 Task: Assign Person0000000112 as Assignee of Child Issue ChildIssue0000000559 of Issue Issue0000000280 in Backlog  in Scrum Project Project0000000056 in Jira. Assign Person0000000112 as Assignee of Child Issue ChildIssue0000000560 of Issue Issue0000000280 in Backlog  in Scrum Project Project0000000056 in Jira. Assign Issue Issue0000000271 to Sprint Sprint0000000163 in Scrum Project Project0000000055 in Jira. Assign Issue Issue0000000272 to Sprint Sprint0000000163 in Scrum Project Project0000000055 in Jira. Assign Issue Issue0000000273 to Sprint Sprint0000000164 in Scrum Project Project0000000055 in Jira
Action: Mouse moved to (70, 235)
Screenshot: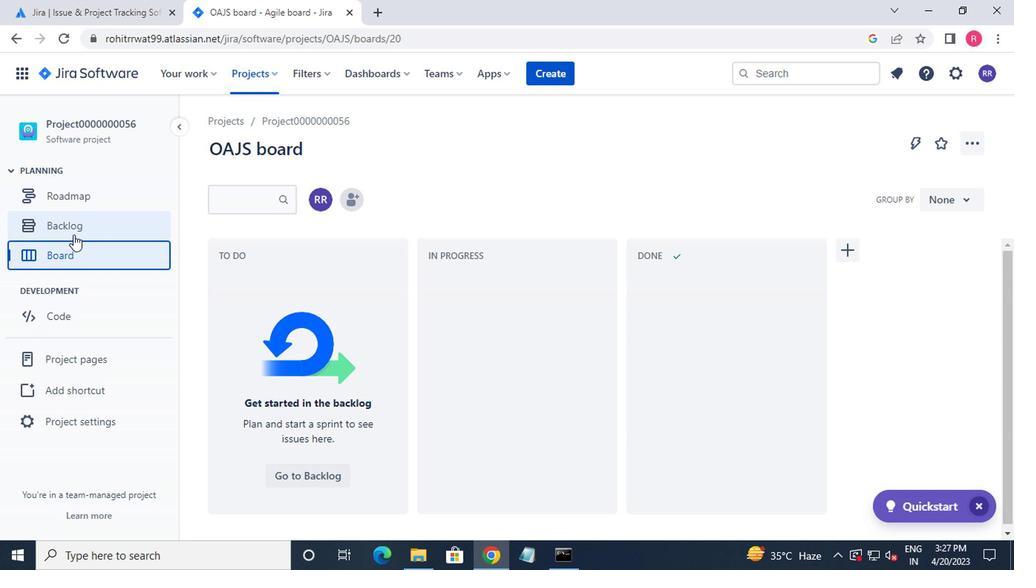 
Action: Mouse pressed left at (70, 235)
Screenshot: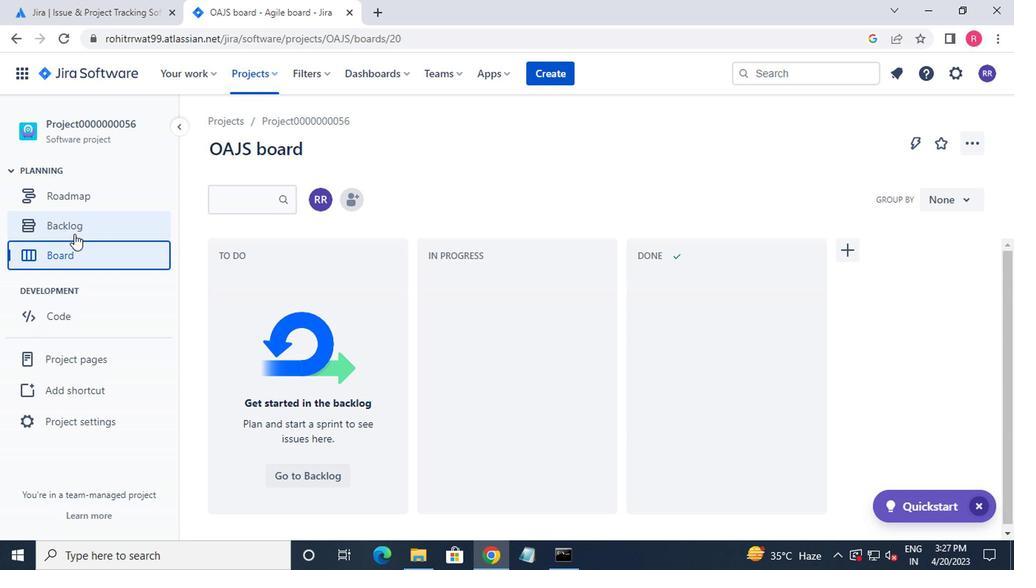 
Action: Mouse moved to (363, 315)
Screenshot: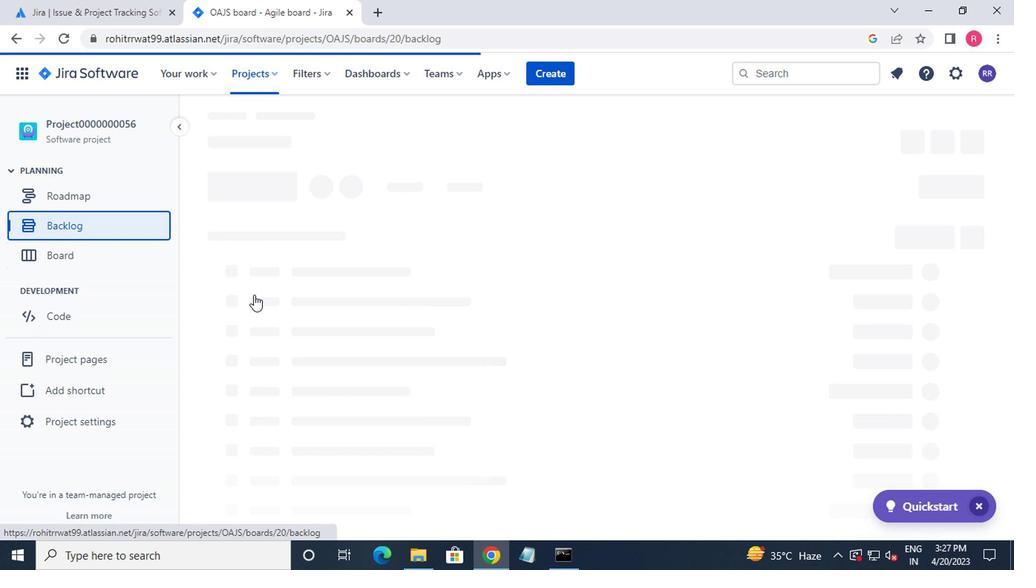 
Action: Mouse scrolled (363, 314) with delta (0, 0)
Screenshot: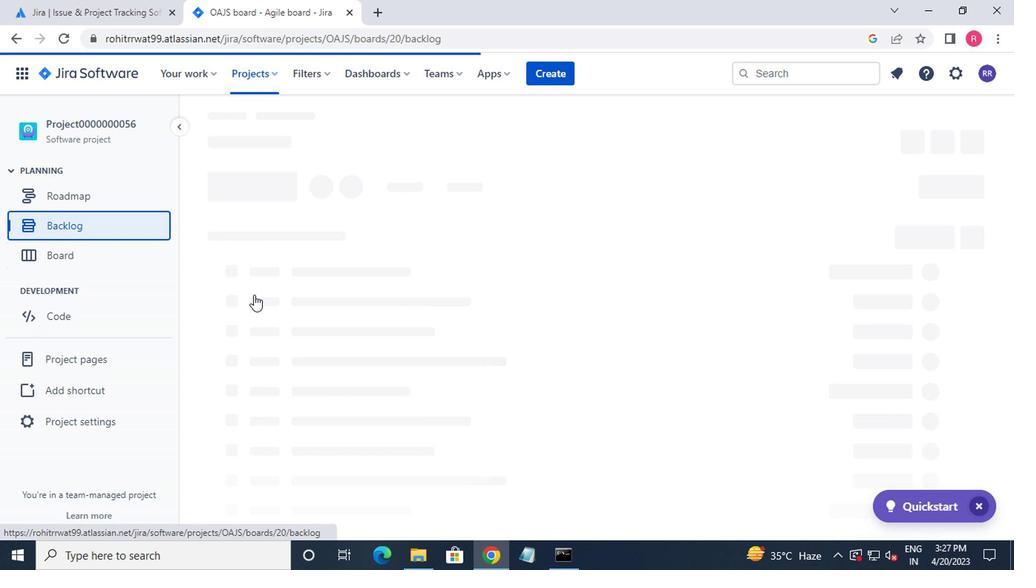 
Action: Mouse moved to (392, 316)
Screenshot: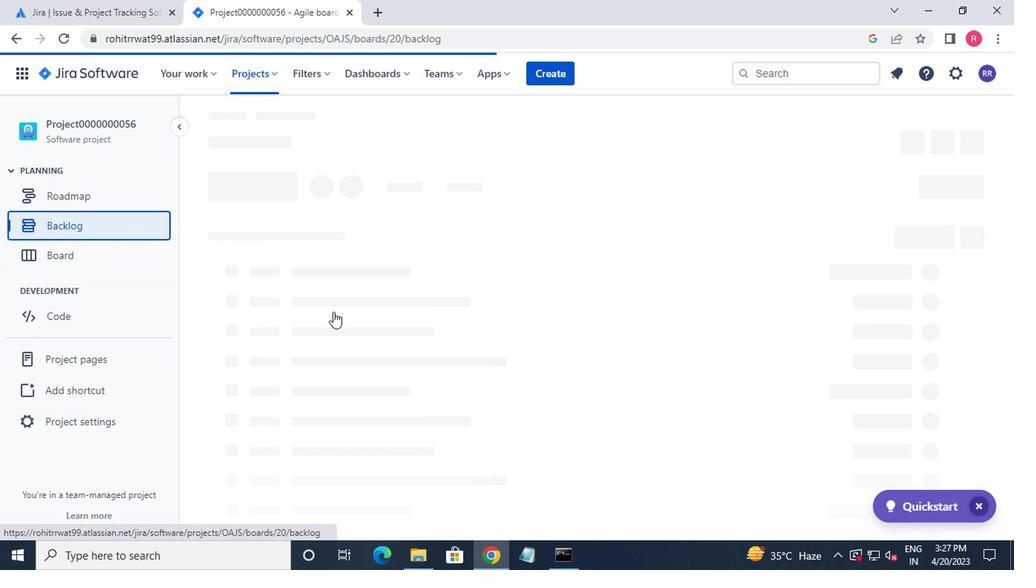
Action: Mouse scrolled (392, 315) with delta (0, -1)
Screenshot: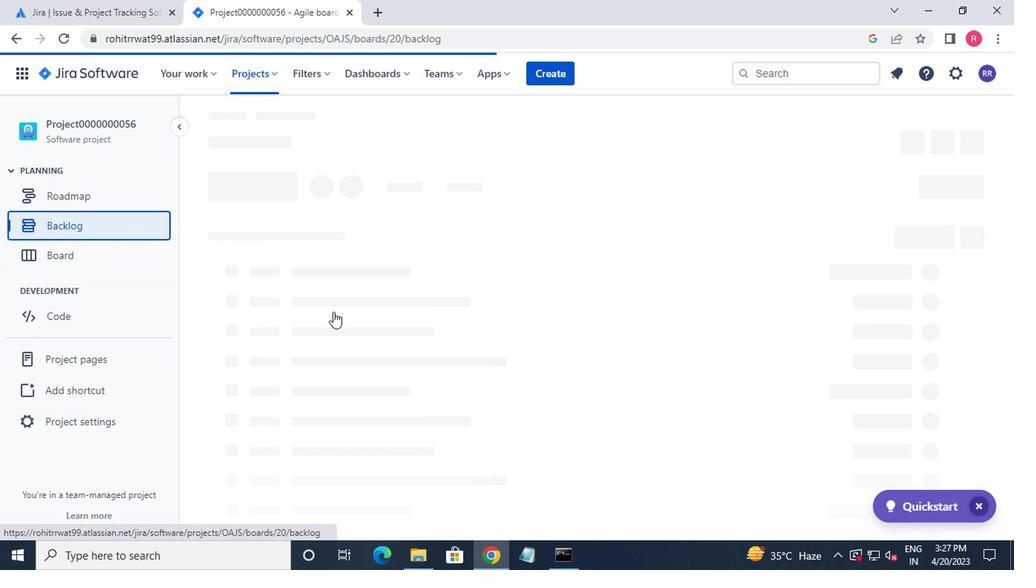 
Action: Mouse moved to (403, 304)
Screenshot: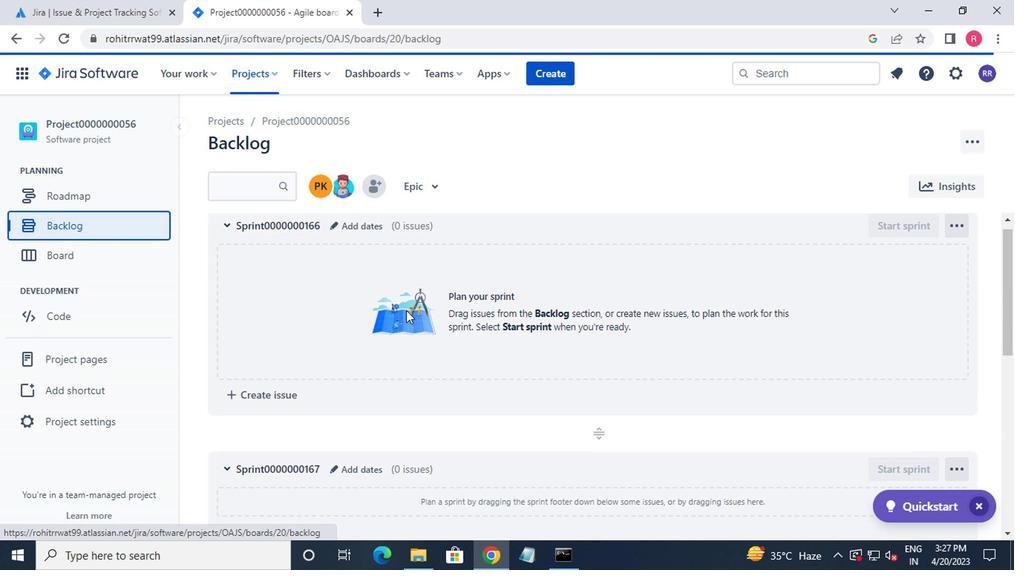 
Action: Mouse scrolled (403, 303) with delta (0, 0)
Screenshot: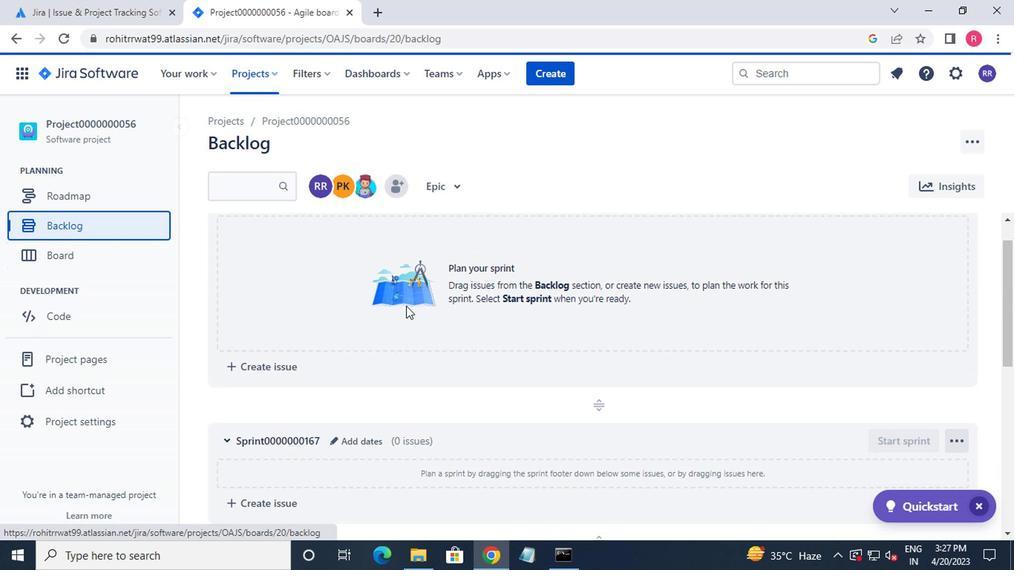 
Action: Mouse moved to (404, 303)
Screenshot: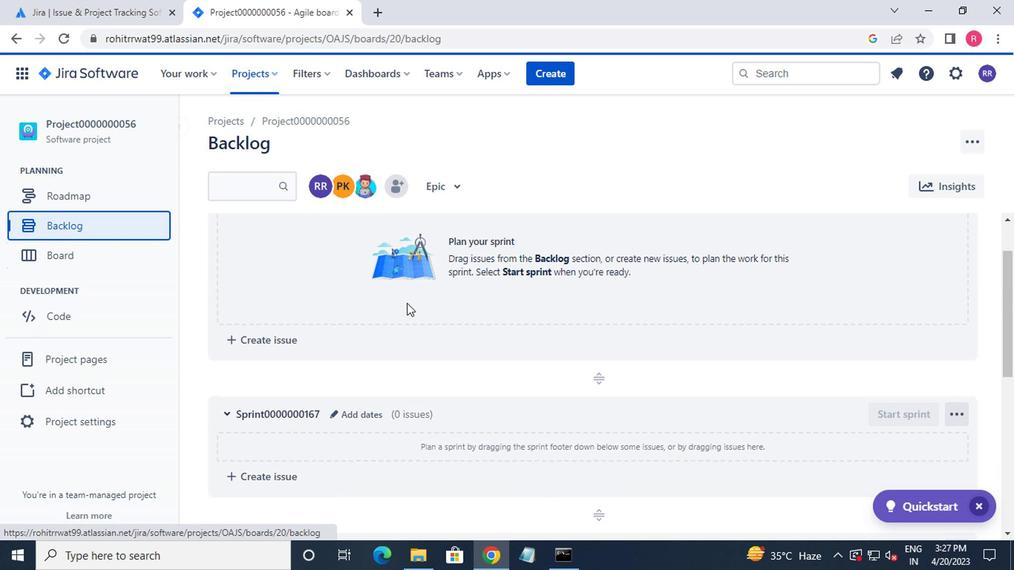 
Action: Mouse scrolled (404, 303) with delta (0, 0)
Screenshot: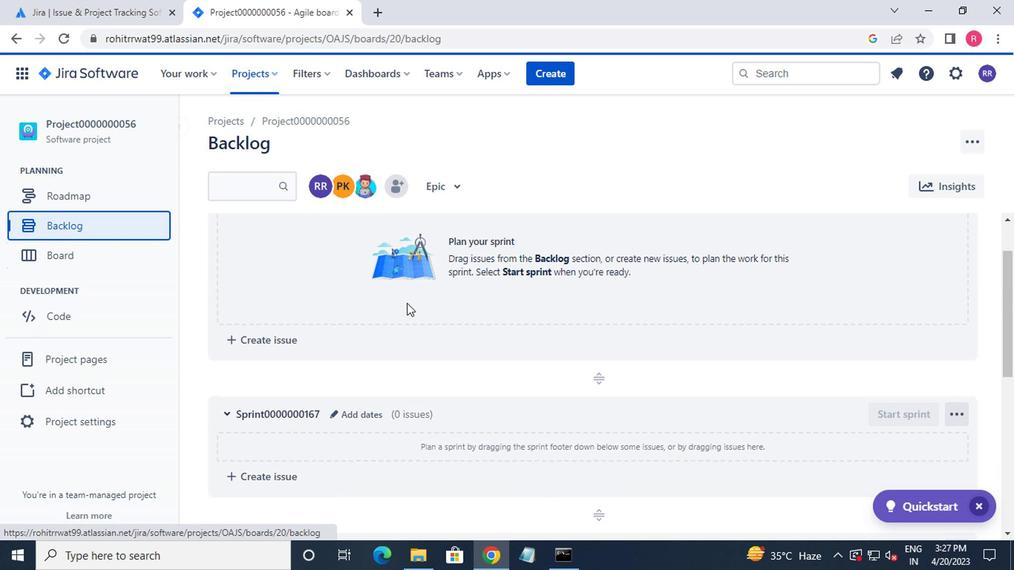 
Action: Mouse moved to (405, 303)
Screenshot: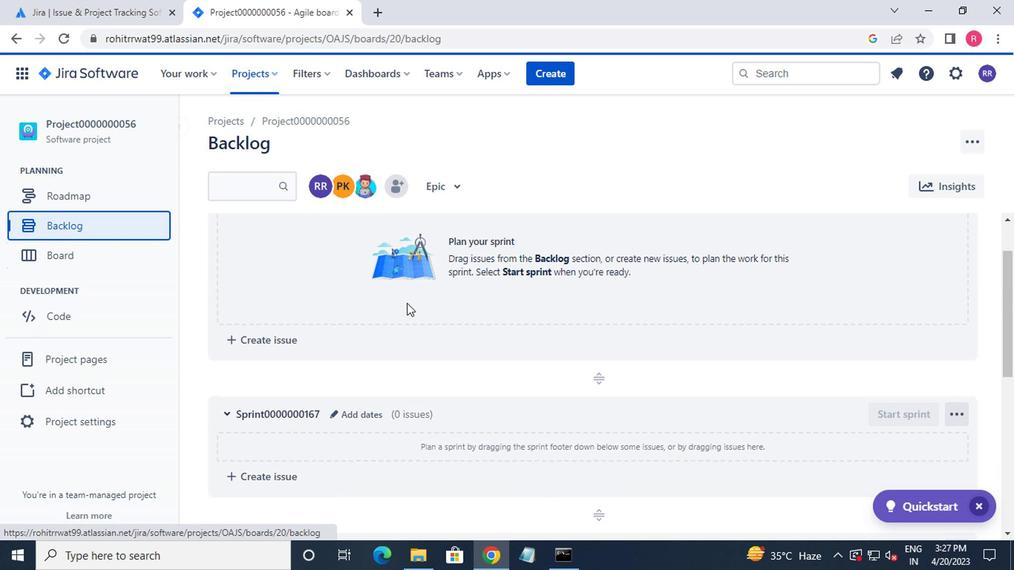 
Action: Mouse scrolled (405, 303) with delta (0, 0)
Screenshot: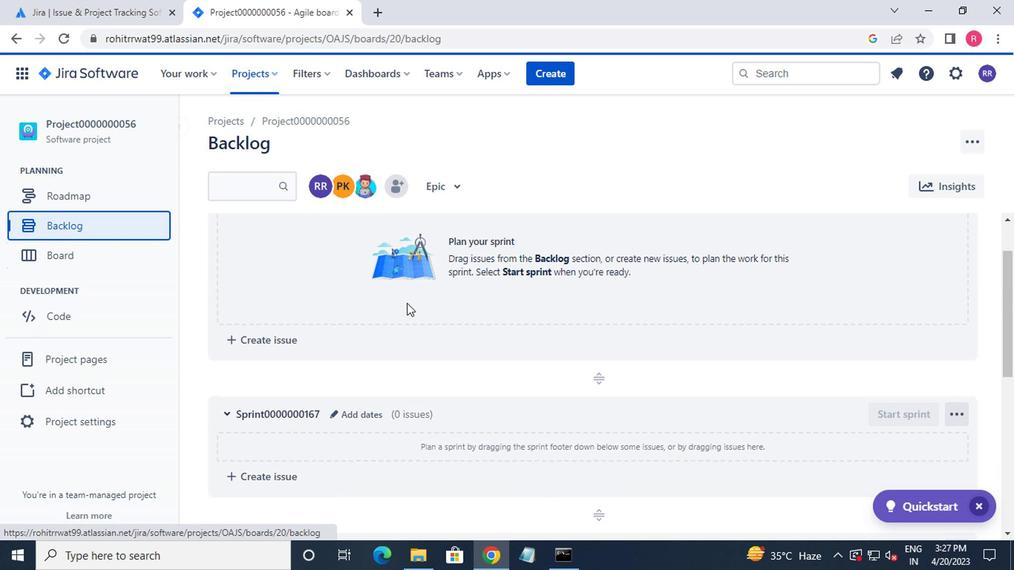 
Action: Mouse moved to (405, 303)
Screenshot: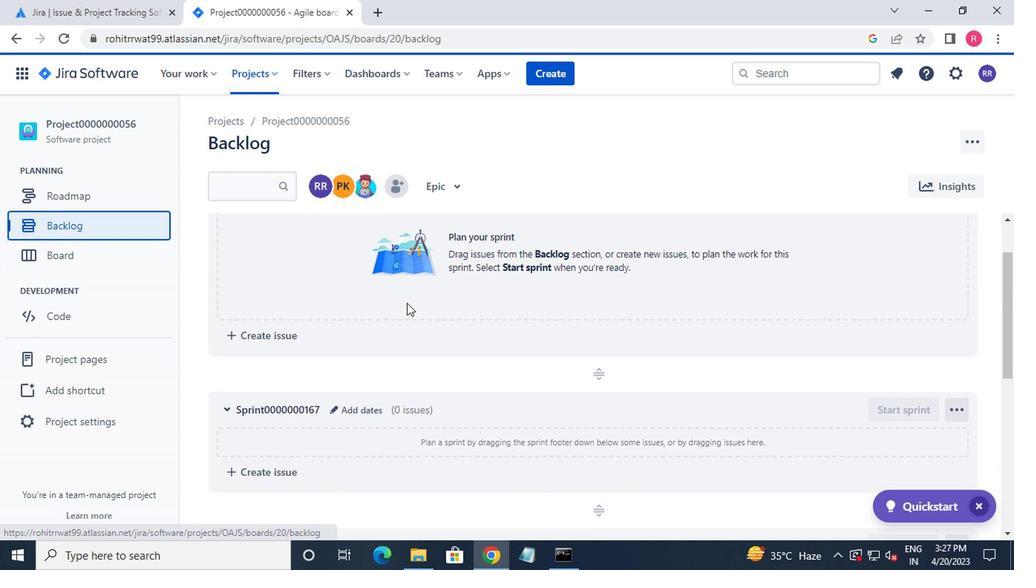 
Action: Mouse scrolled (405, 303) with delta (0, 0)
Screenshot: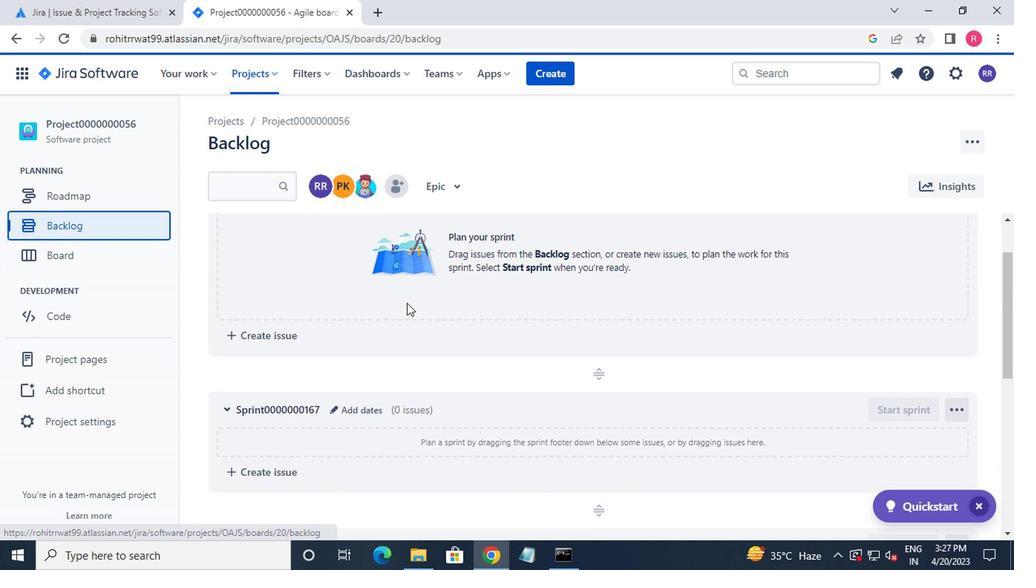 
Action: Mouse moved to (406, 304)
Screenshot: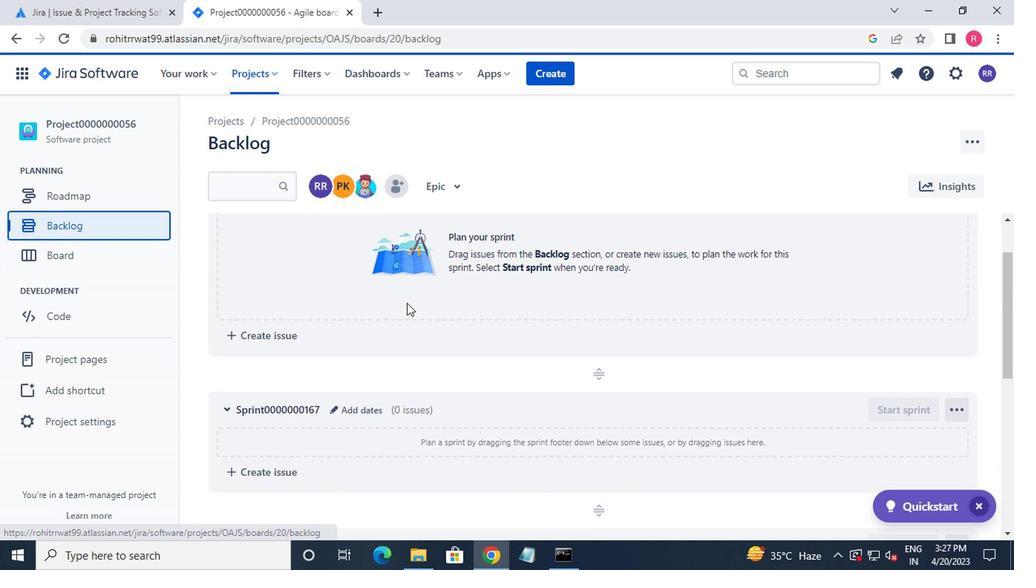 
Action: Mouse scrolled (406, 303) with delta (0, 0)
Screenshot: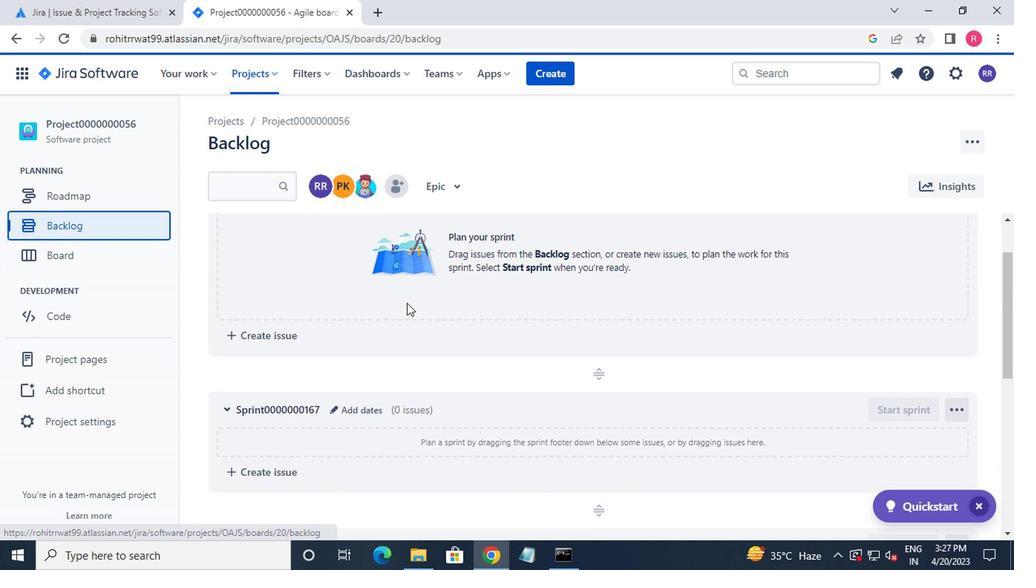 
Action: Mouse moved to (456, 454)
Screenshot: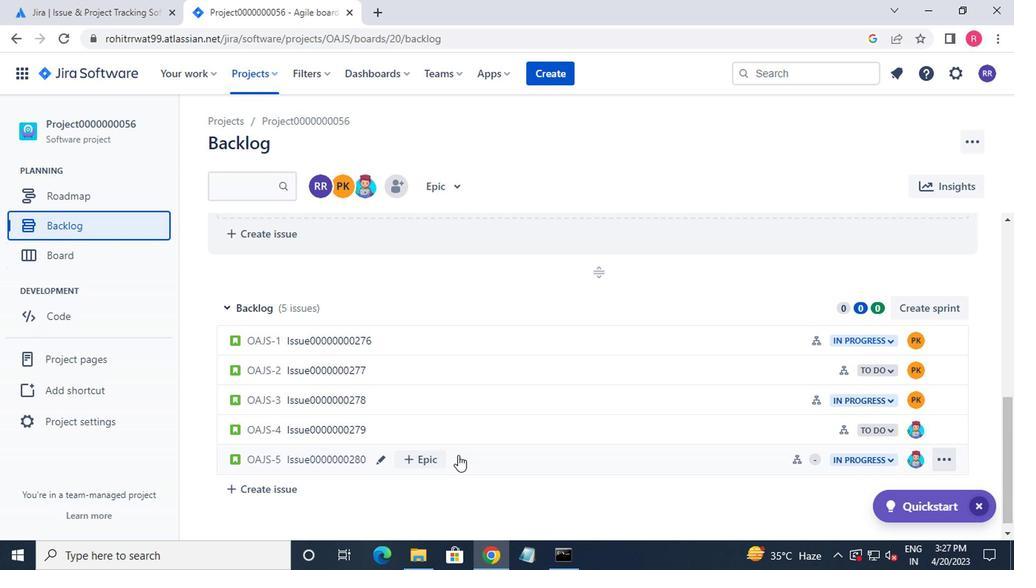 
Action: Mouse pressed left at (456, 454)
Screenshot: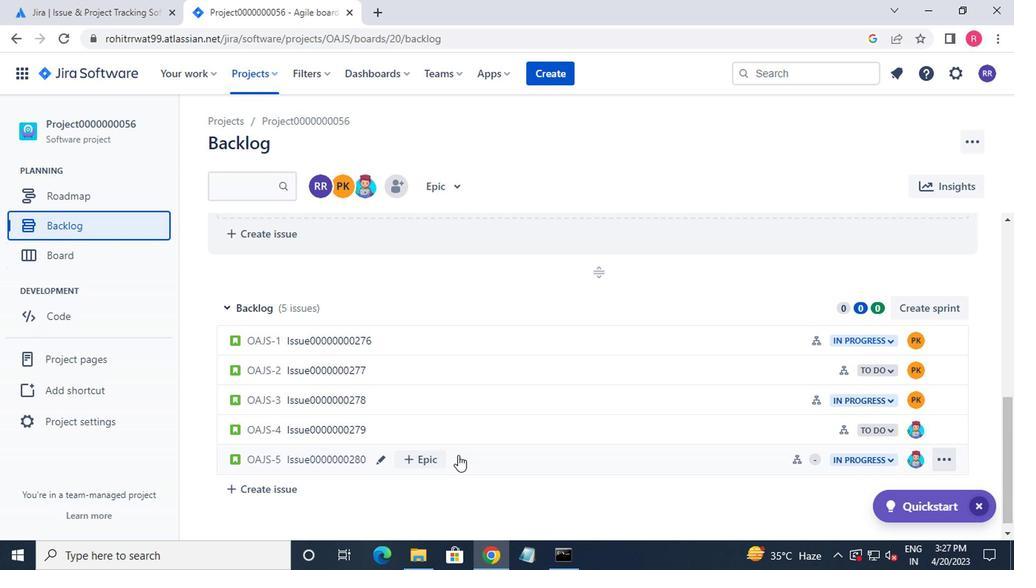 
Action: Mouse moved to (753, 294)
Screenshot: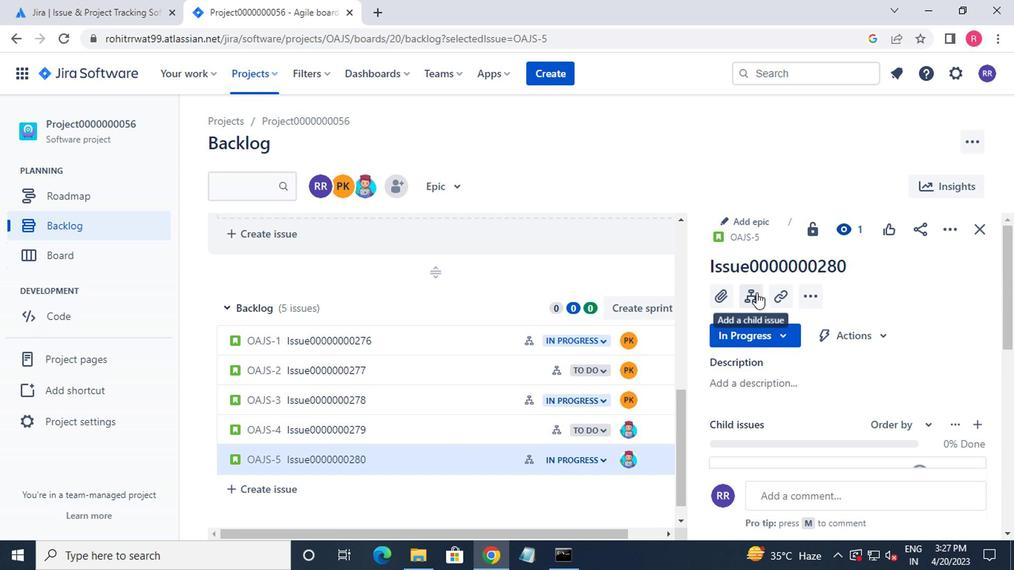 
Action: Mouse pressed left at (753, 294)
Screenshot: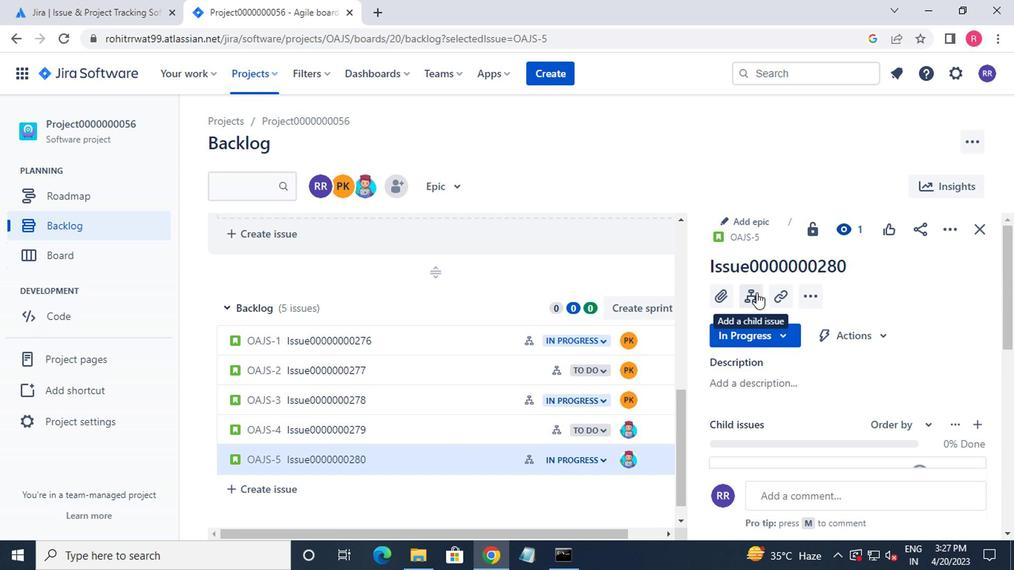 
Action: Mouse moved to (913, 299)
Screenshot: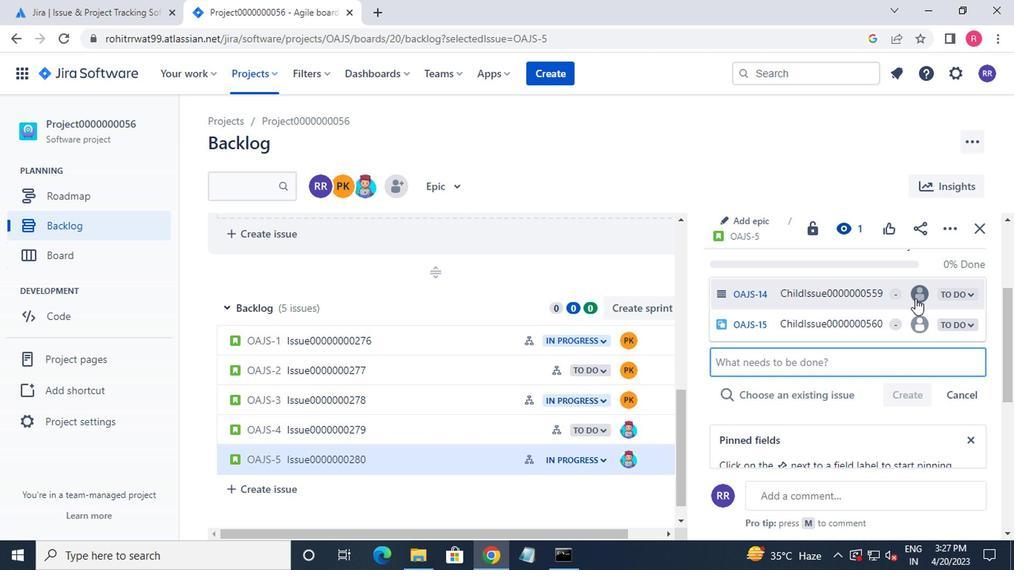 
Action: Mouse pressed left at (913, 299)
Screenshot: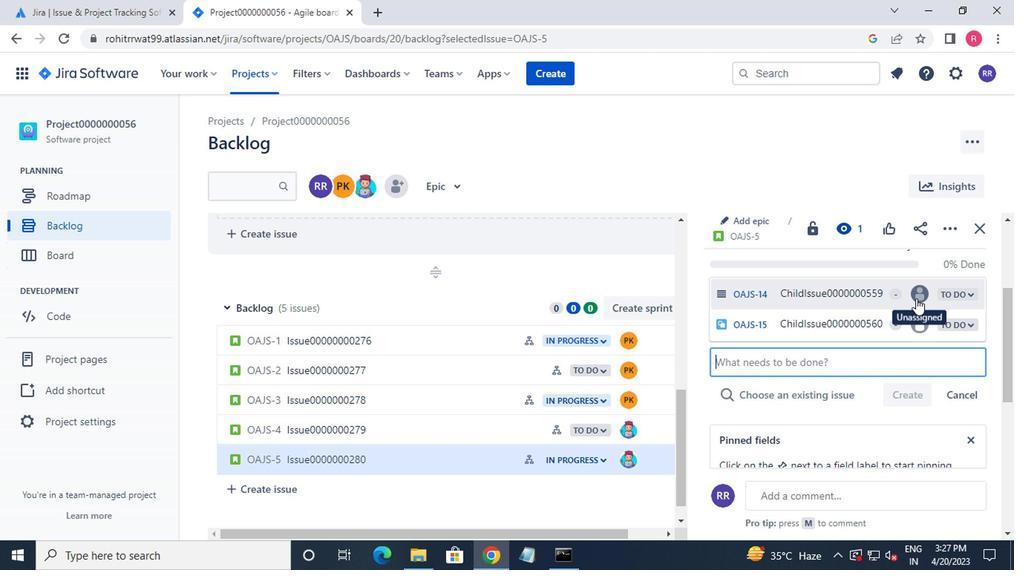 
Action: Mouse moved to (836, 345)
Screenshot: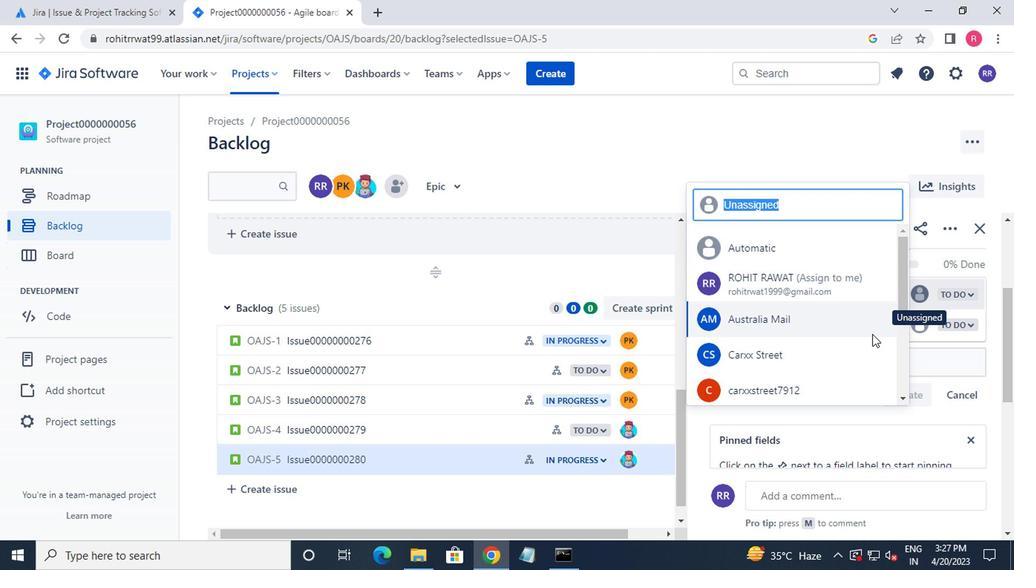 
Action: Mouse scrolled (836, 344) with delta (0, -1)
Screenshot: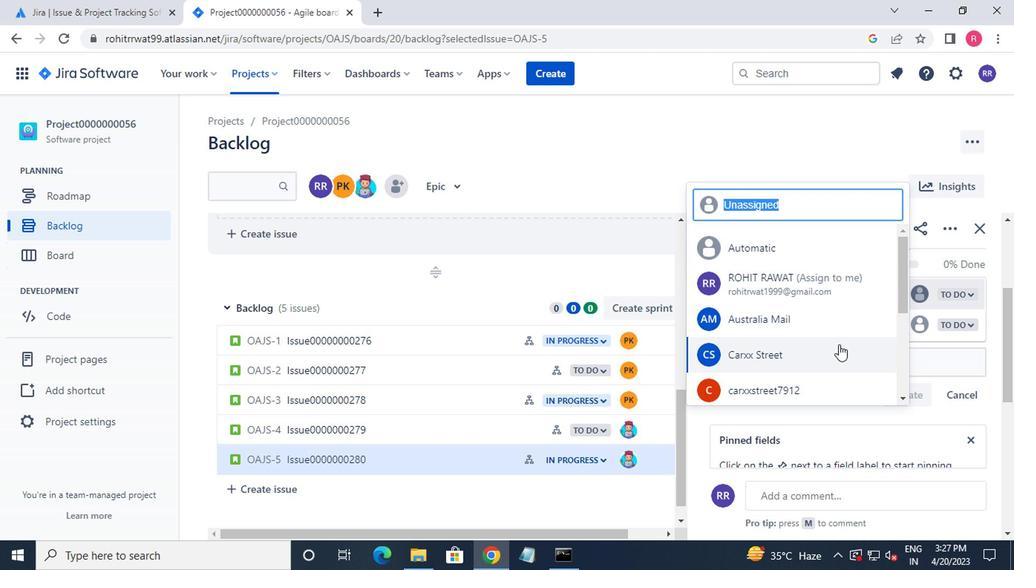 
Action: Mouse scrolled (836, 344) with delta (0, -1)
Screenshot: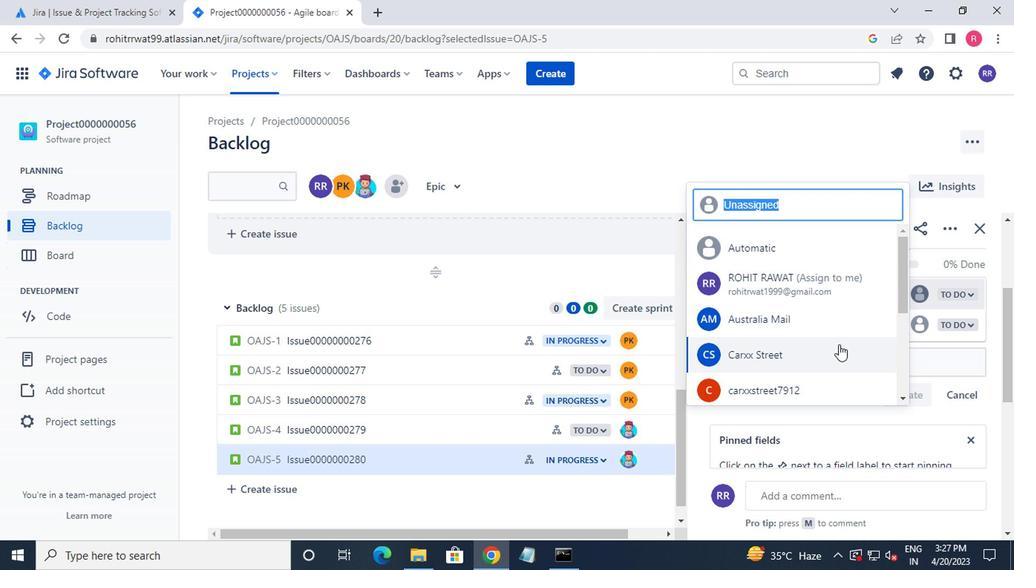 
Action: Mouse moved to (836, 346)
Screenshot: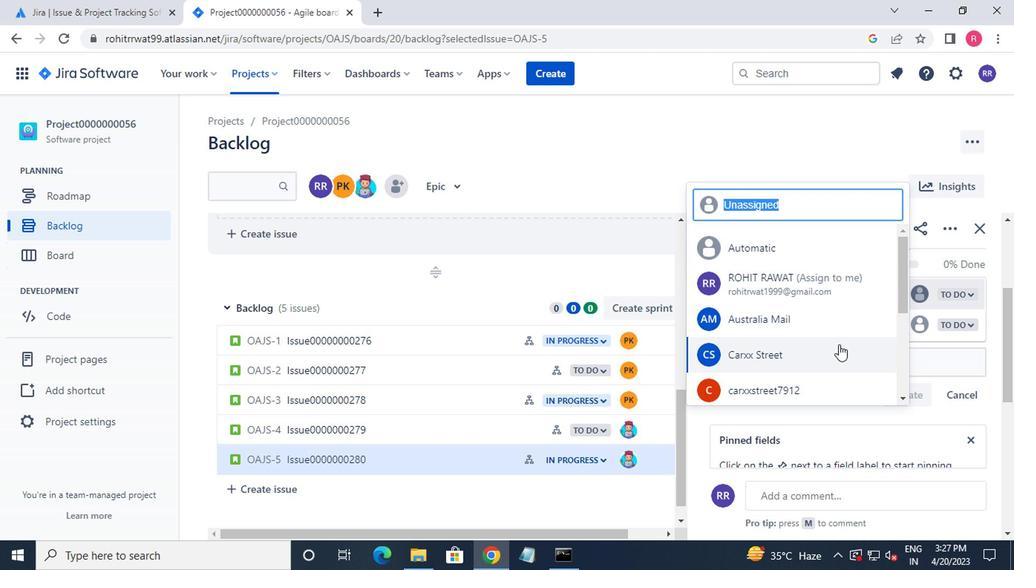 
Action: Mouse scrolled (836, 345) with delta (0, 0)
Screenshot: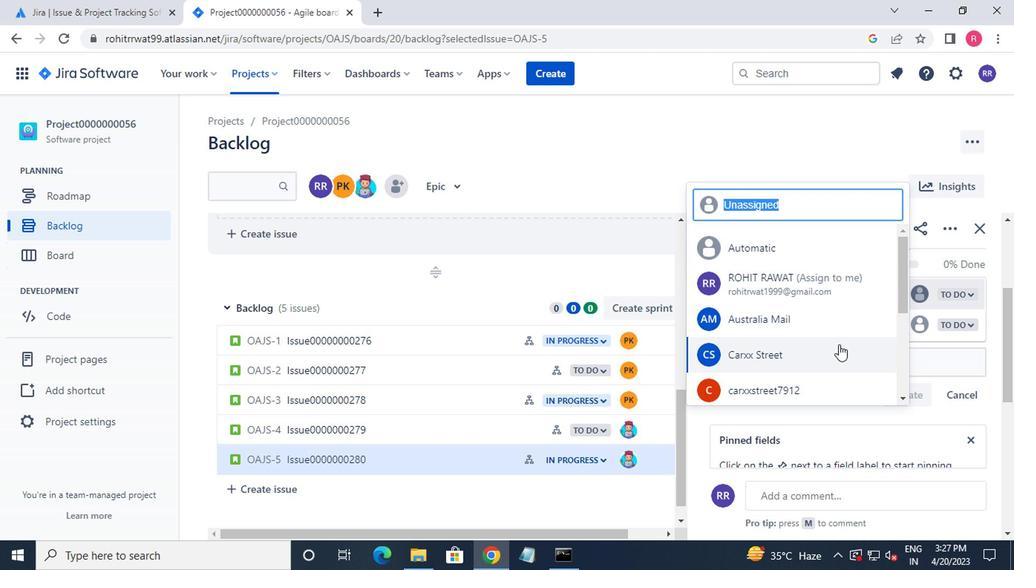 
Action: Mouse moved to (836, 347)
Screenshot: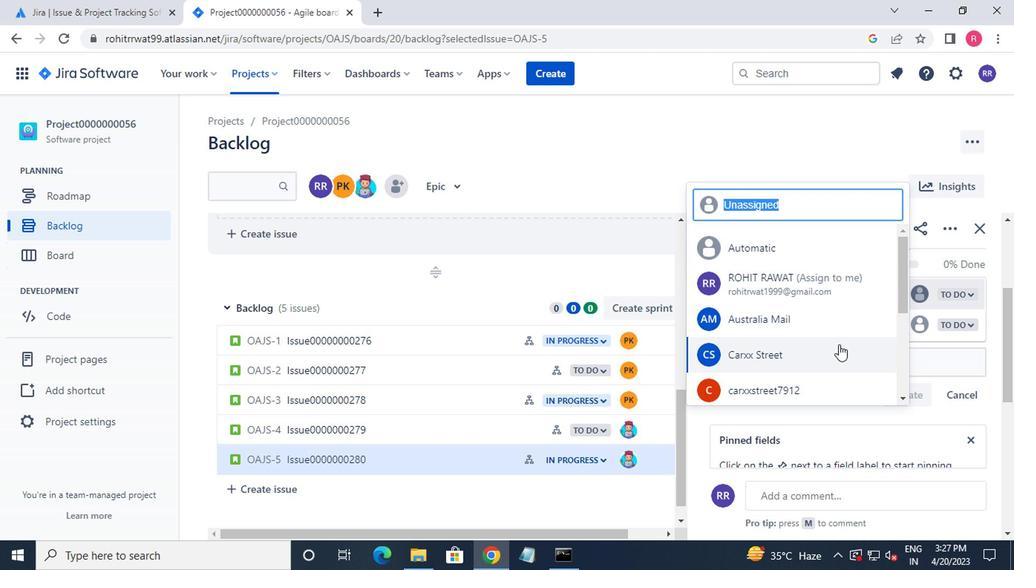 
Action: Mouse scrolled (836, 346) with delta (0, -1)
Screenshot: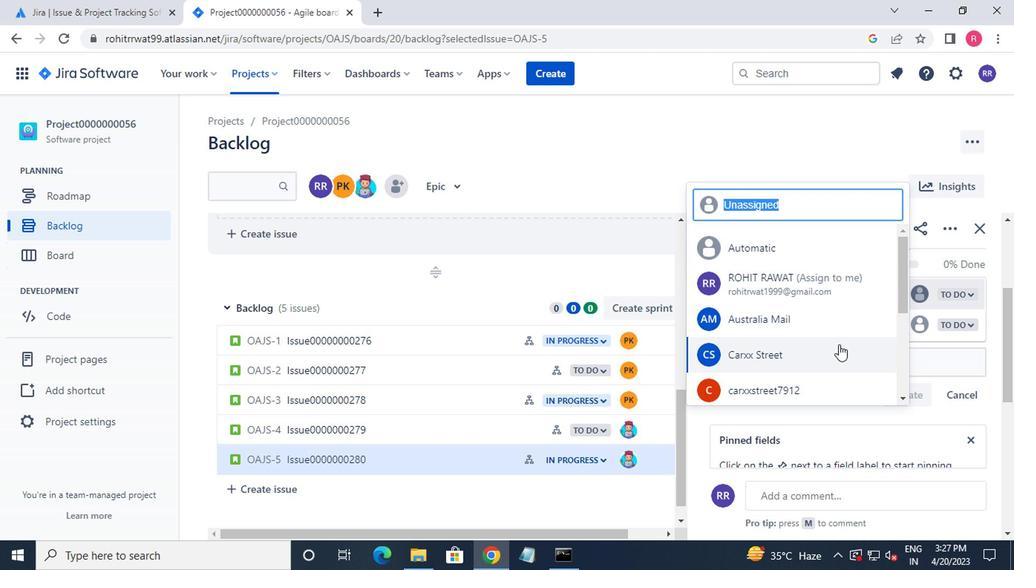 
Action: Mouse scrolled (836, 346) with delta (0, -1)
Screenshot: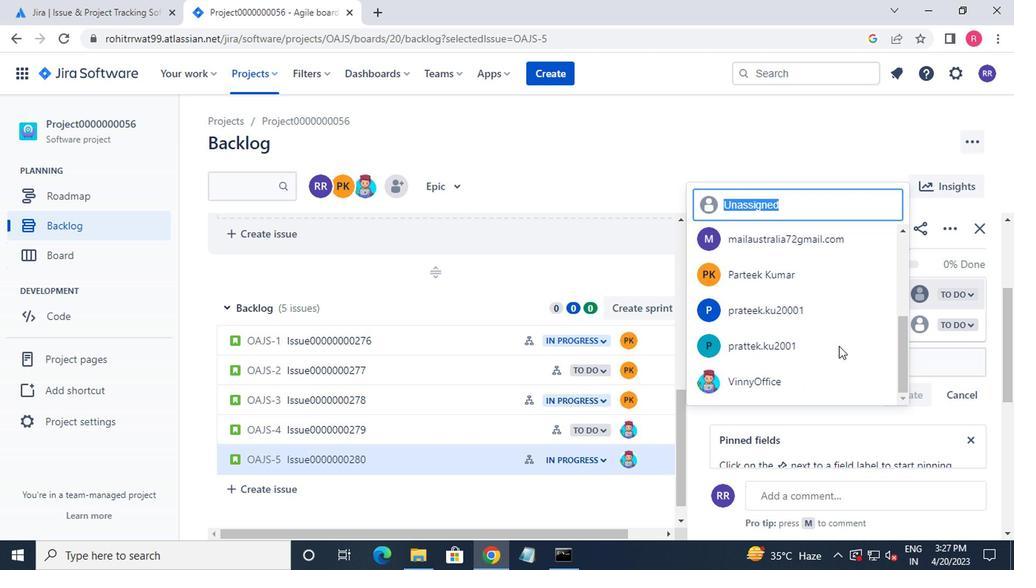 
Action: Mouse scrolled (836, 346) with delta (0, -1)
Screenshot: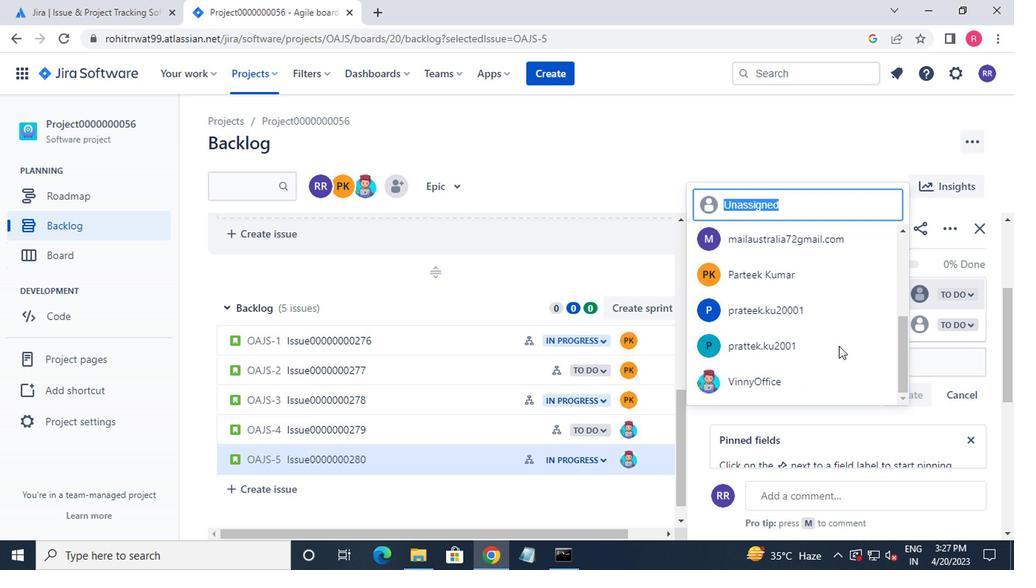 
Action: Mouse scrolled (836, 346) with delta (0, -1)
Screenshot: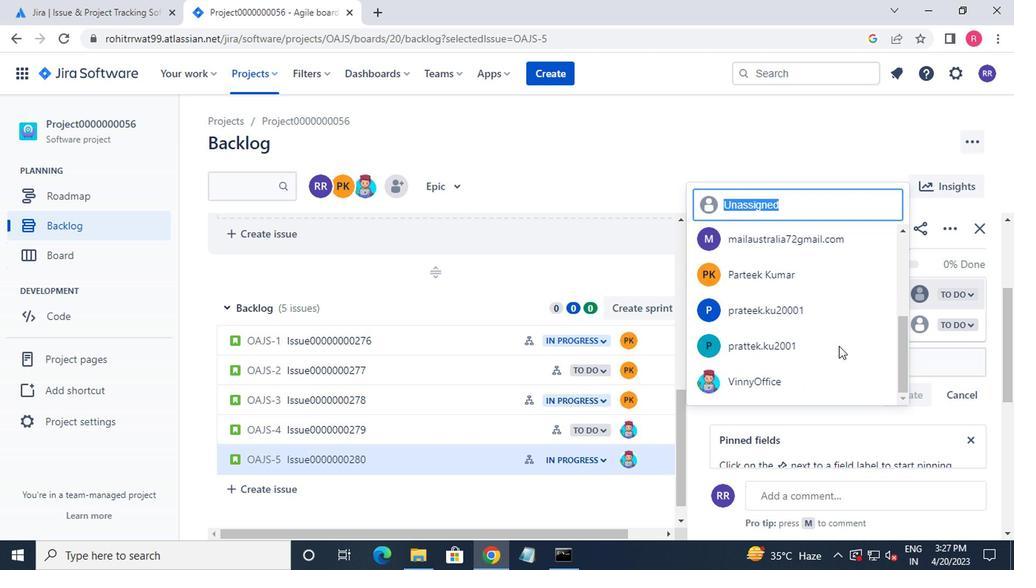 
Action: Mouse scrolled (836, 346) with delta (0, -1)
Screenshot: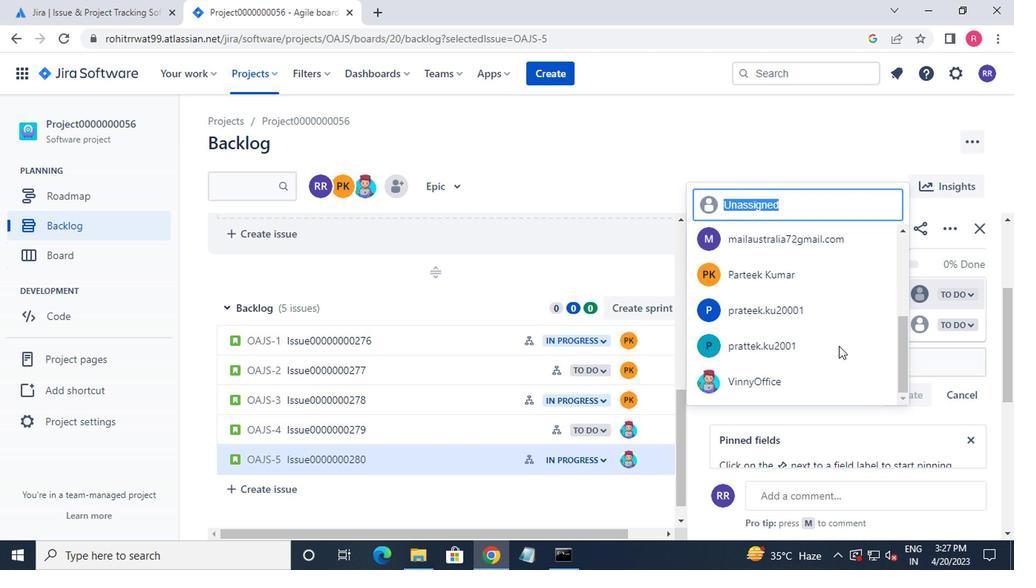 
Action: Mouse moved to (809, 385)
Screenshot: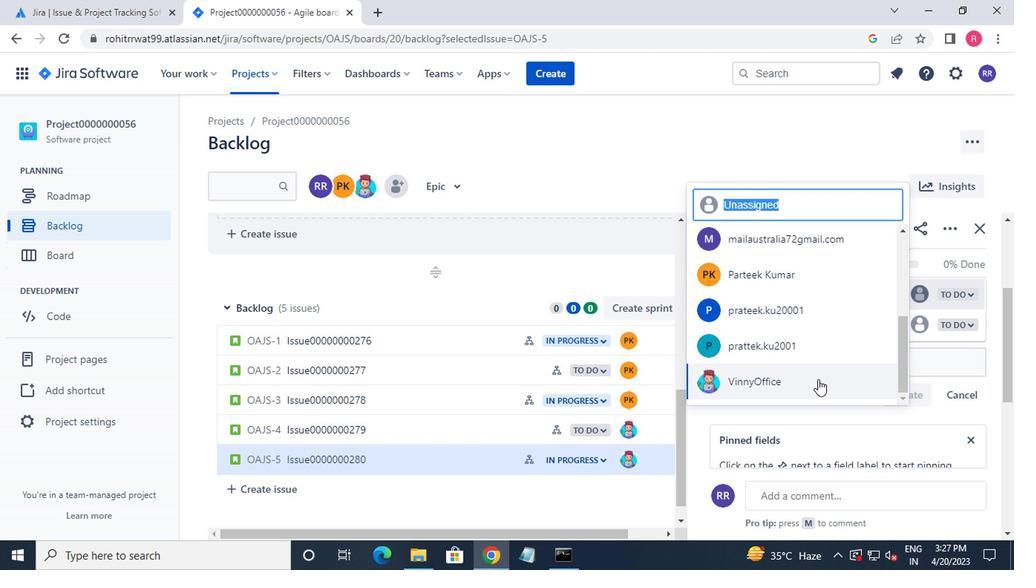 
Action: Mouse pressed left at (809, 385)
Screenshot: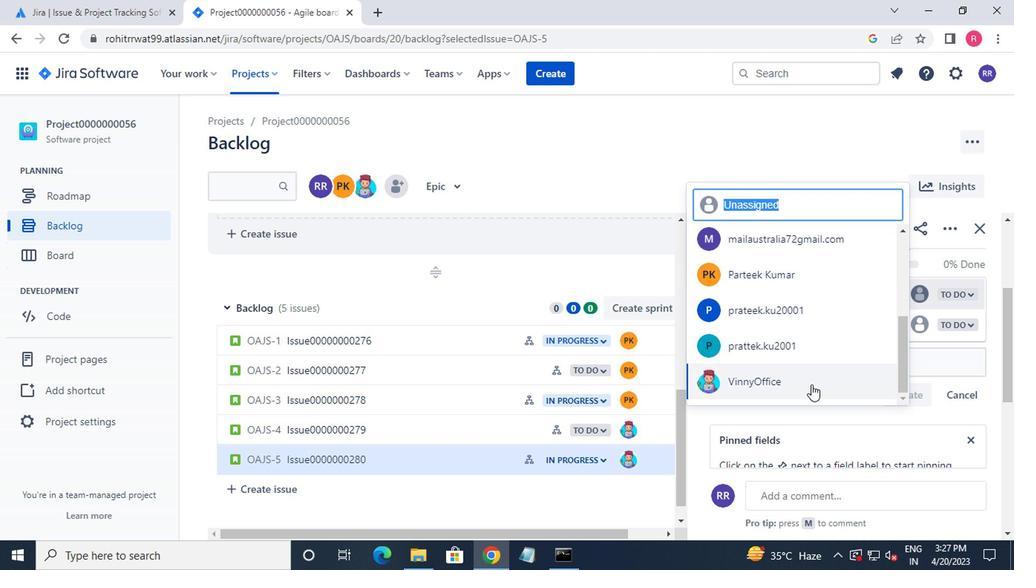 
Action: Mouse moved to (918, 334)
Screenshot: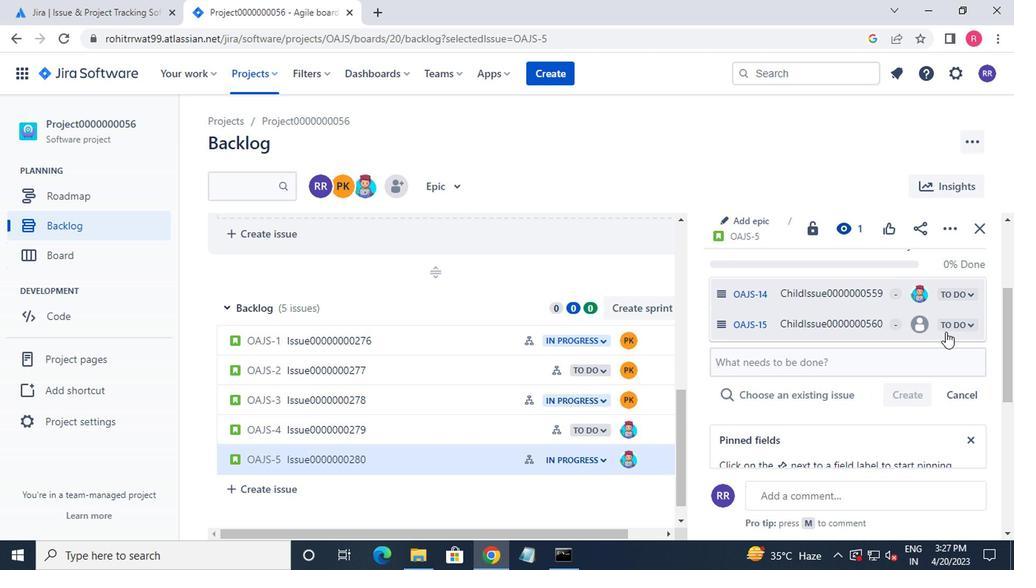 
Action: Mouse pressed left at (918, 334)
Screenshot: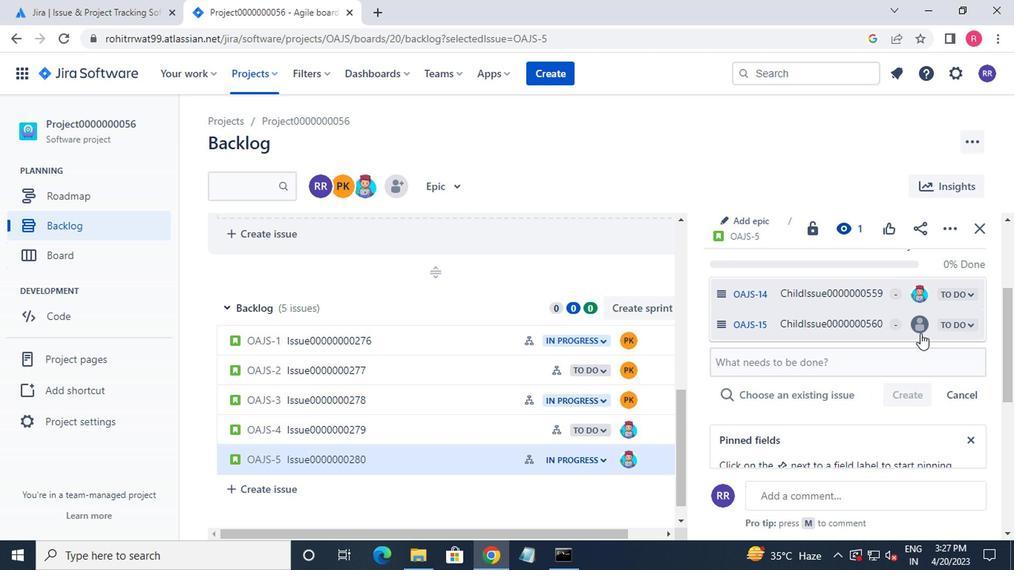 
Action: Mouse moved to (826, 353)
Screenshot: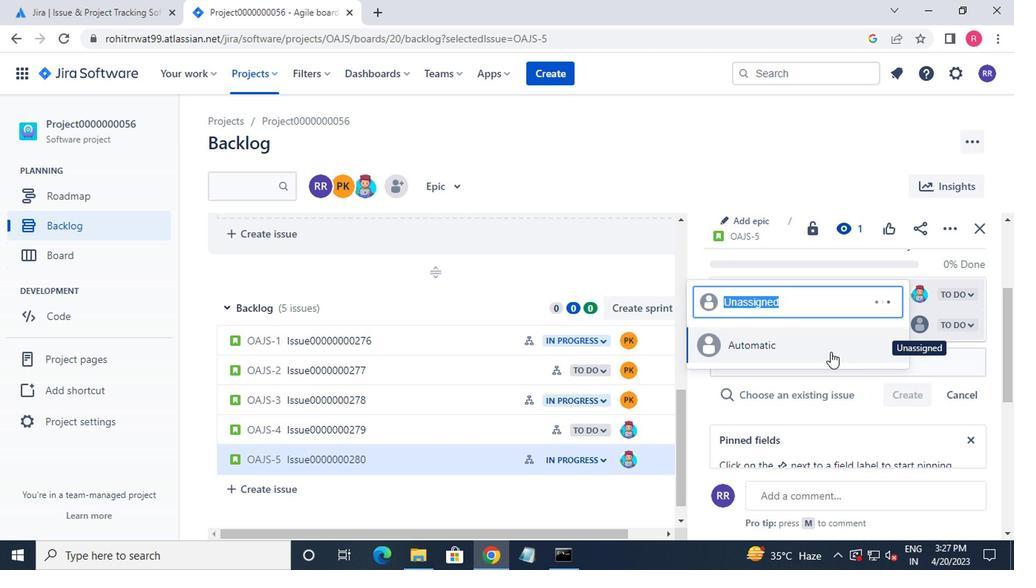 
Action: Mouse scrolled (826, 352) with delta (0, -1)
Screenshot: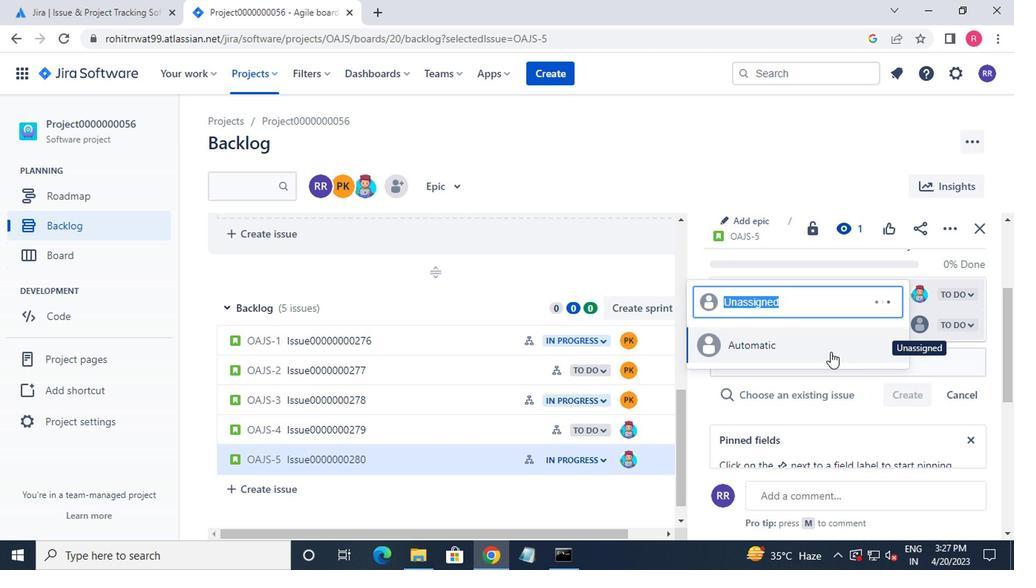 
Action: Mouse moved to (826, 353)
Screenshot: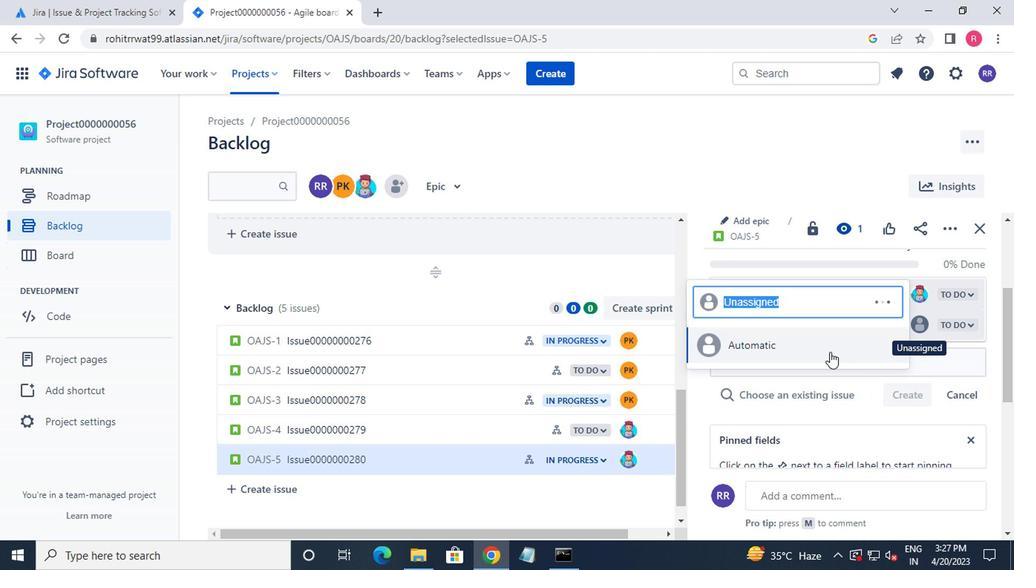 
Action: Mouse scrolled (826, 353) with delta (0, 0)
Screenshot: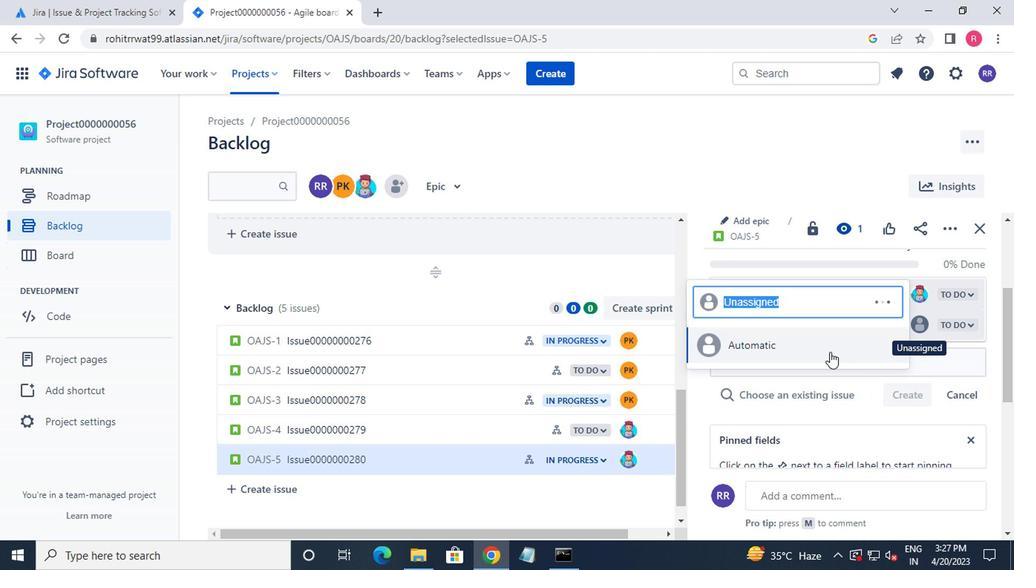 
Action: Mouse moved to (825, 354)
Screenshot: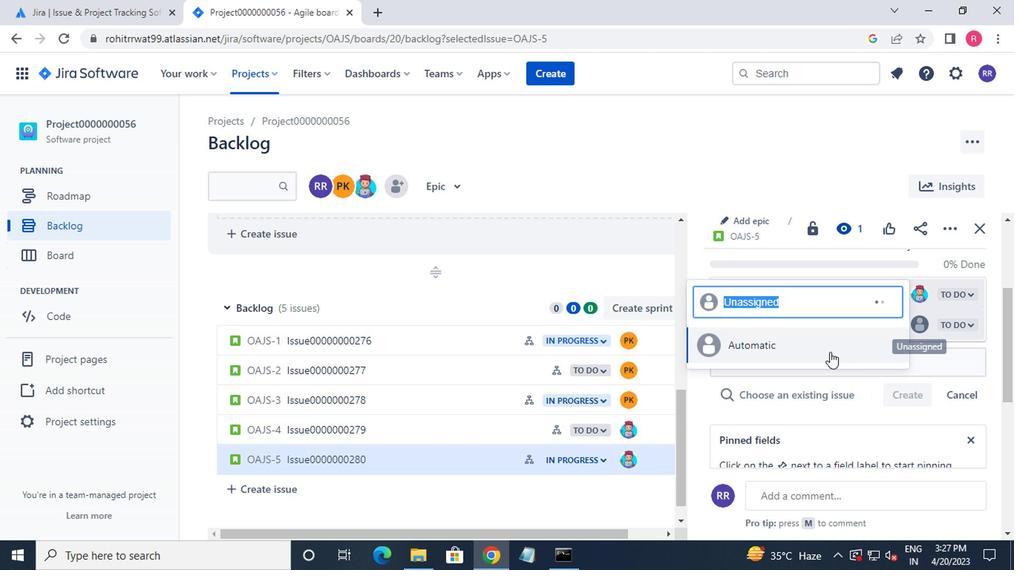 
Action: Mouse scrolled (825, 353) with delta (0, -1)
Screenshot: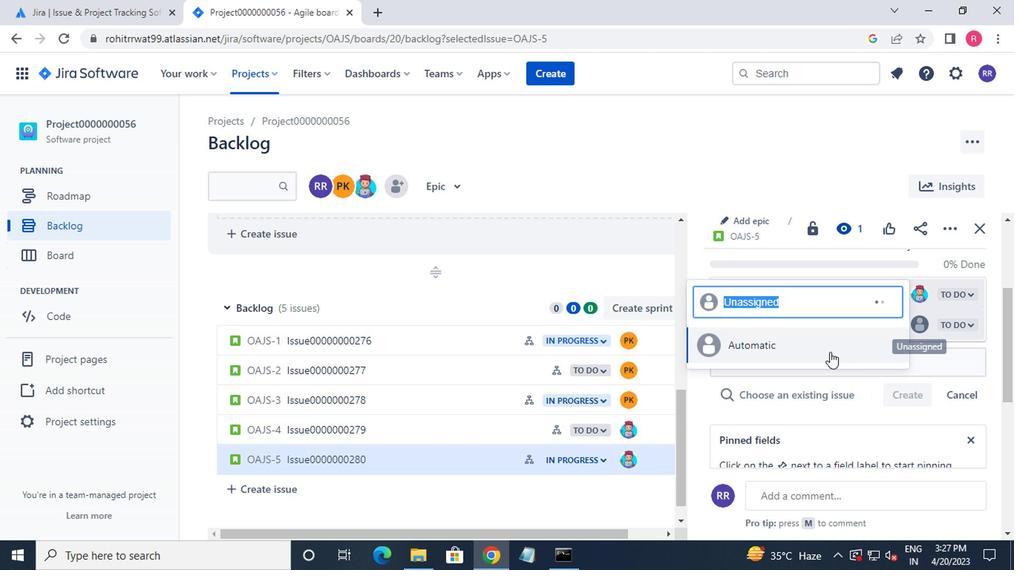 
Action: Mouse scrolled (825, 353) with delta (0, -1)
Screenshot: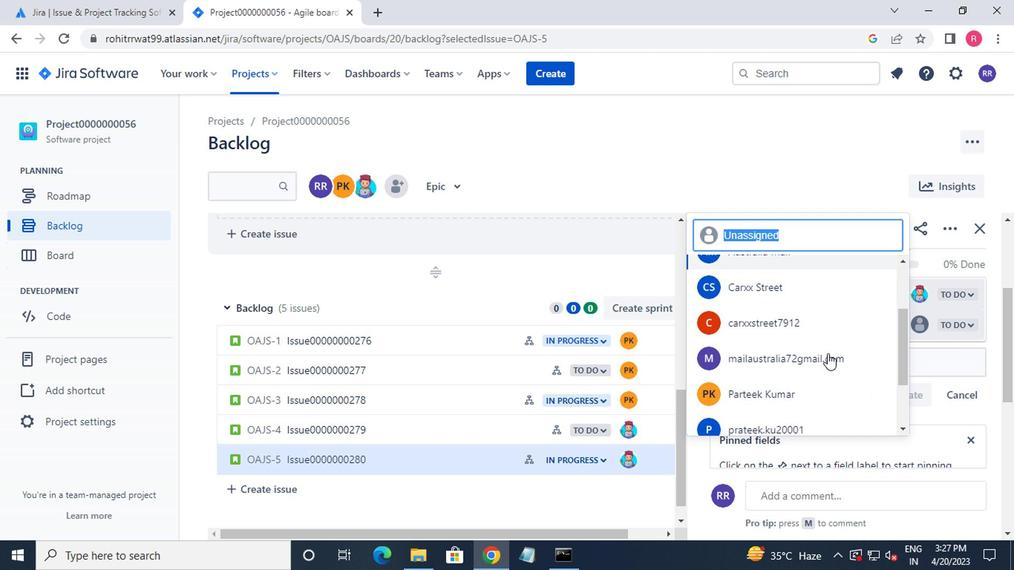 
Action: Mouse scrolled (825, 353) with delta (0, -1)
Screenshot: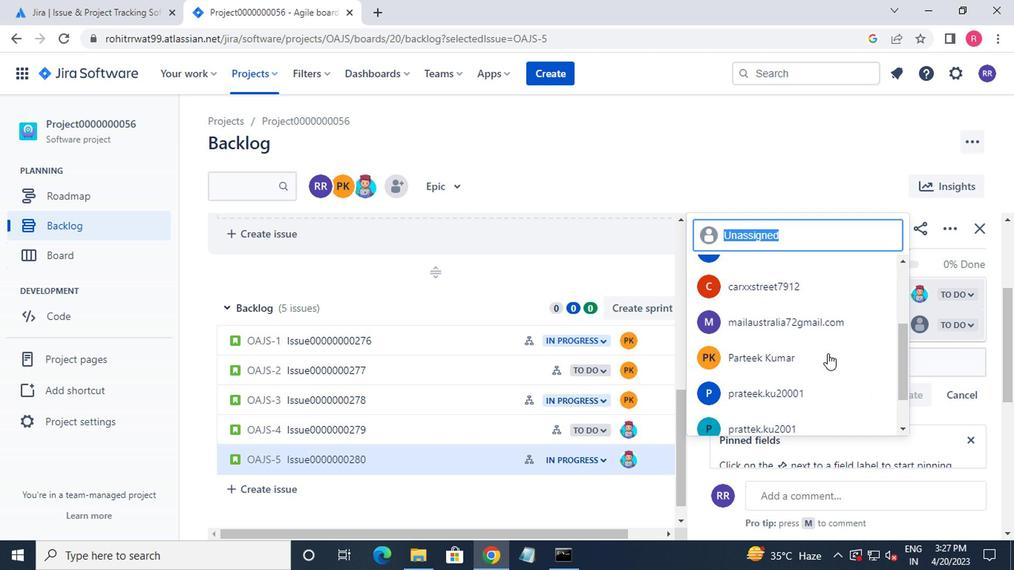 
Action: Mouse scrolled (825, 353) with delta (0, -1)
Screenshot: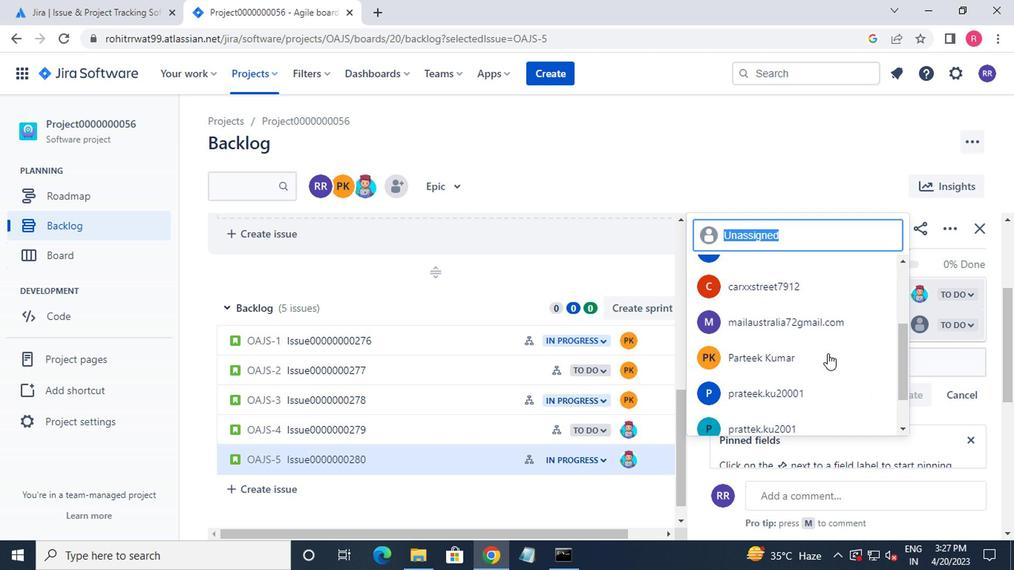 
Action: Mouse scrolled (825, 353) with delta (0, -1)
Screenshot: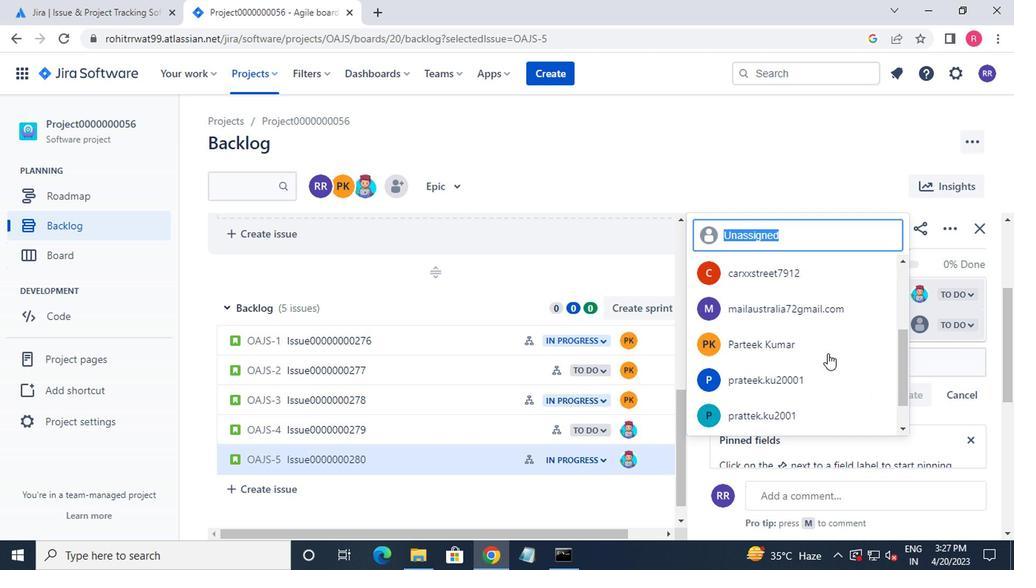 
Action: Mouse moved to (805, 415)
Screenshot: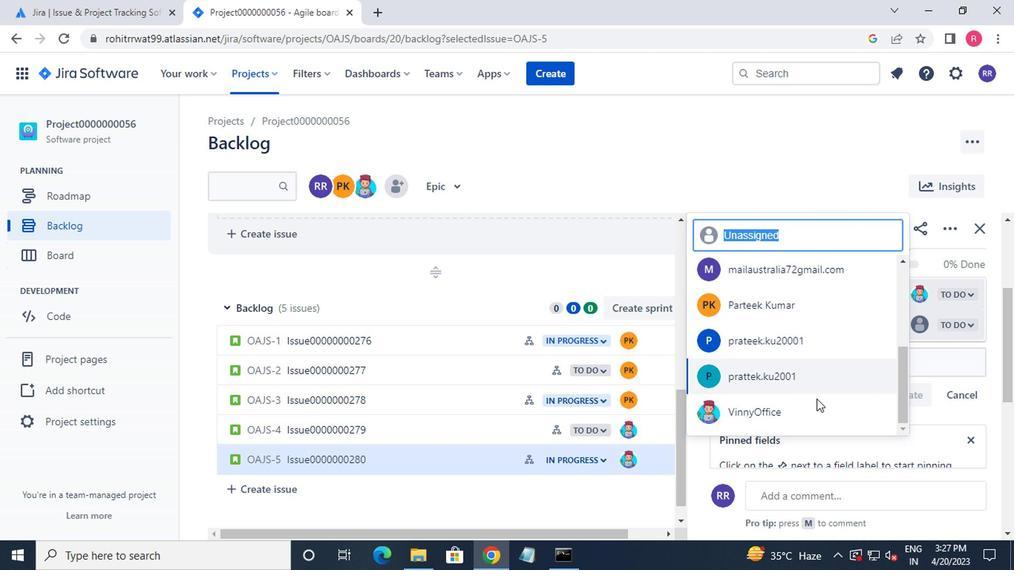 
Action: Mouse pressed left at (805, 415)
Screenshot: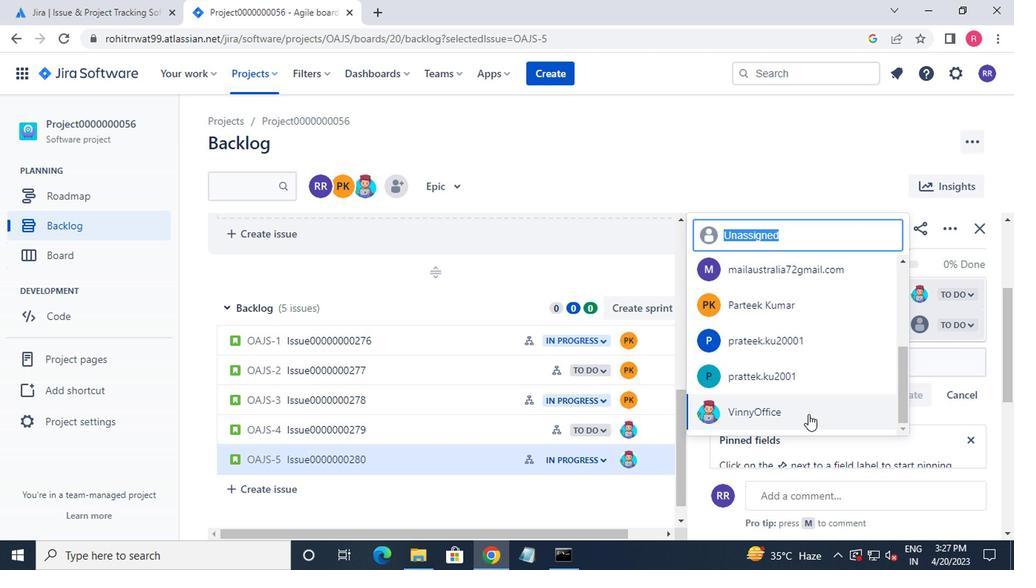 
Action: Mouse moved to (258, 73)
Screenshot: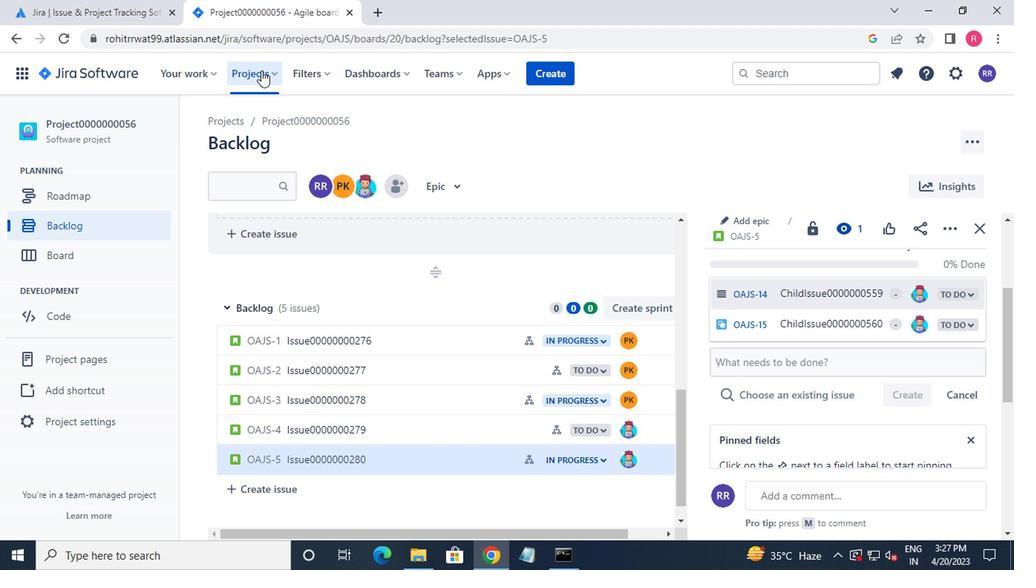 
Action: Mouse pressed left at (258, 73)
Screenshot: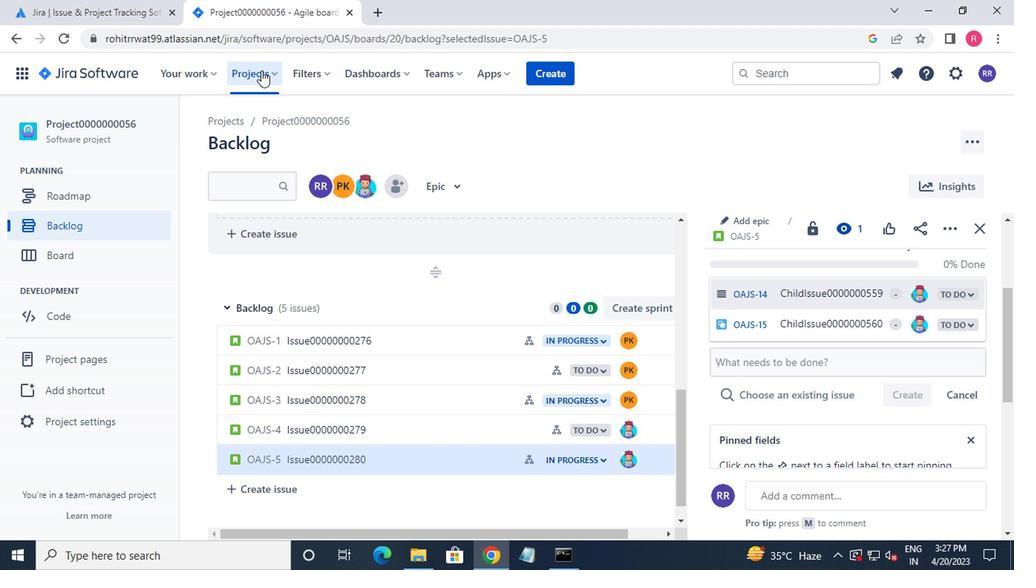 
Action: Mouse moved to (316, 170)
Screenshot: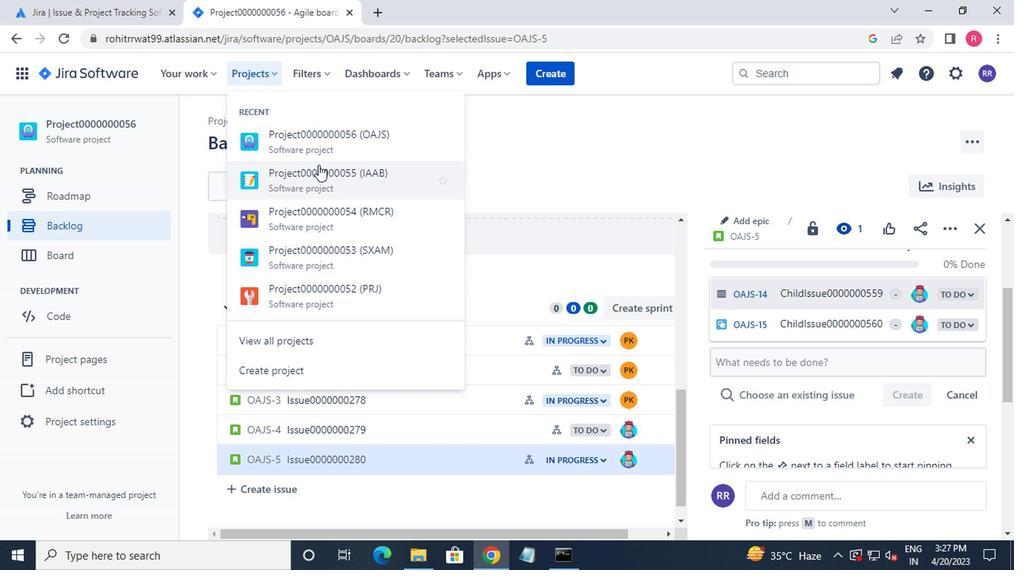 
Action: Mouse pressed left at (316, 170)
Screenshot: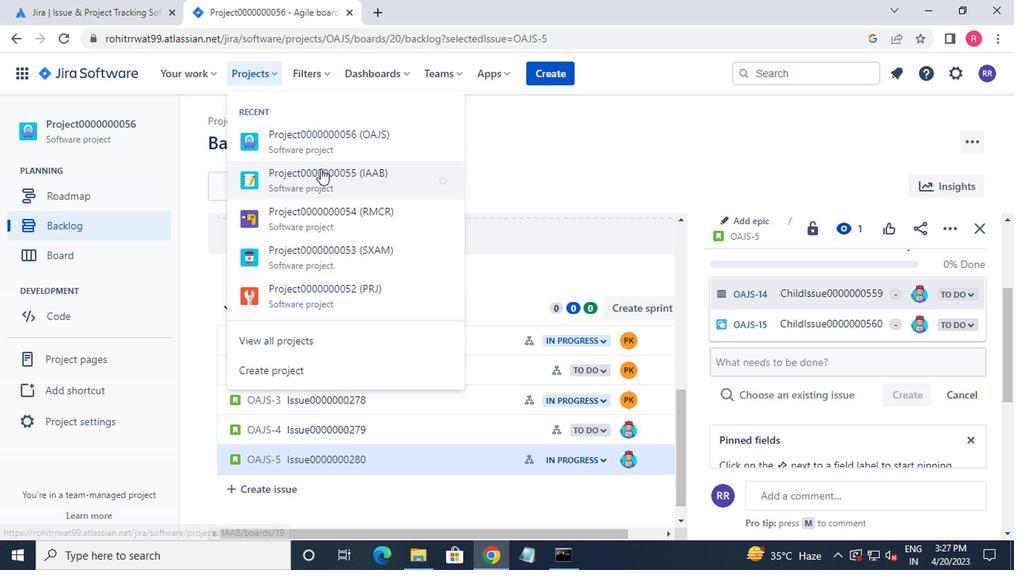 
Action: Mouse moved to (116, 233)
Screenshot: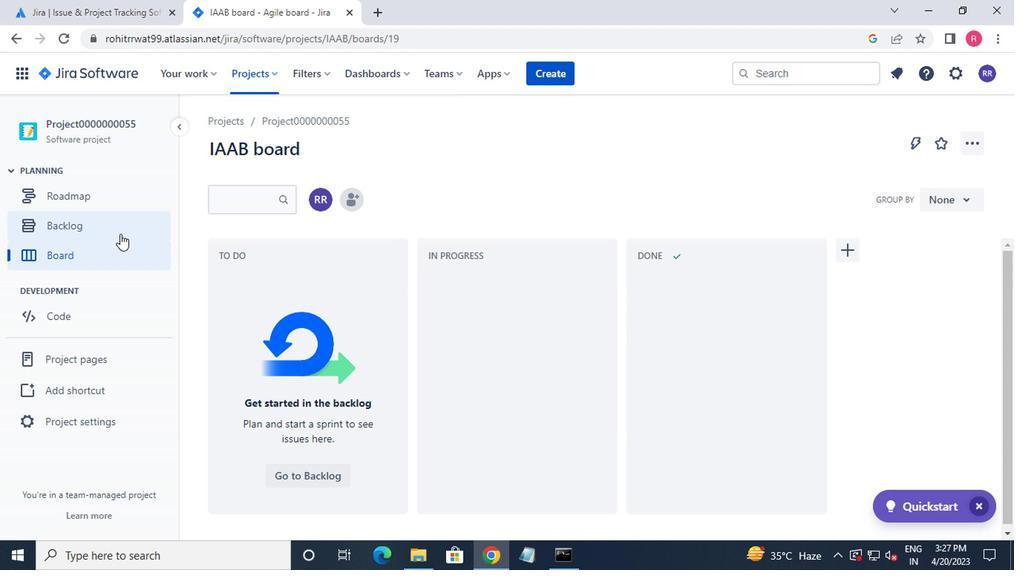
Action: Mouse pressed left at (116, 233)
Screenshot: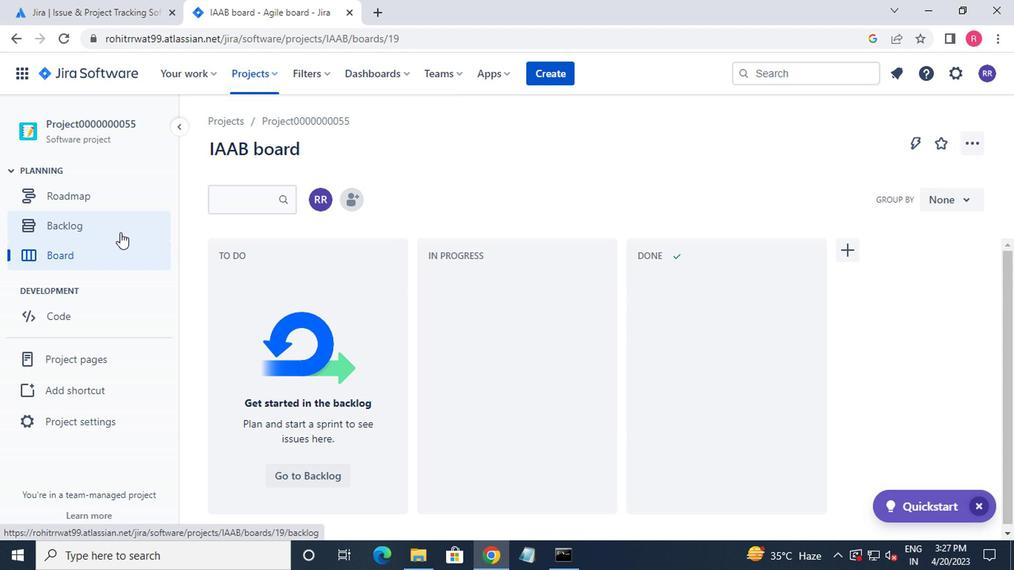 
Action: Mouse moved to (357, 342)
Screenshot: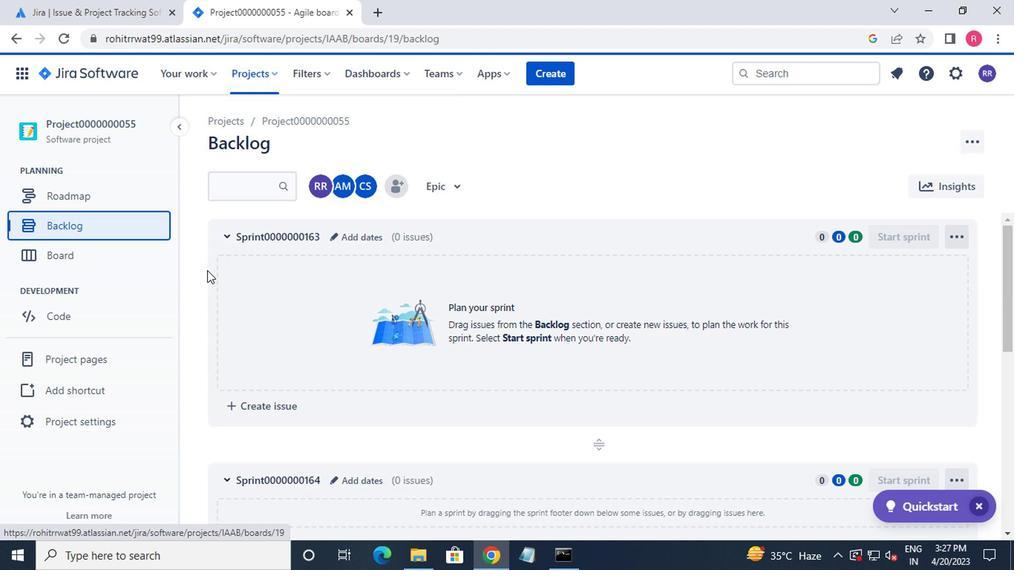
Action: Mouse scrolled (357, 342) with delta (0, 0)
Screenshot: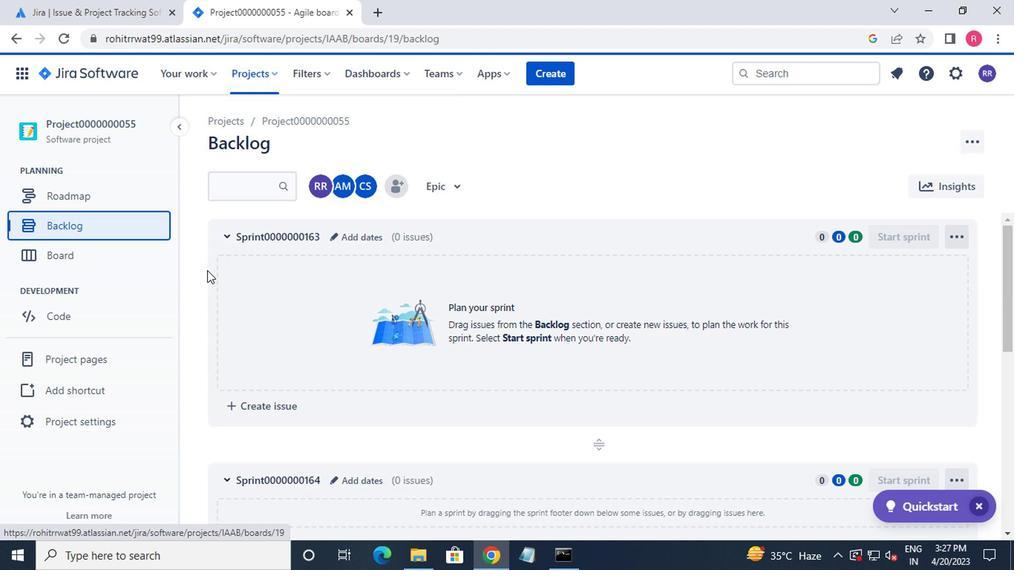 
Action: Mouse moved to (470, 382)
Screenshot: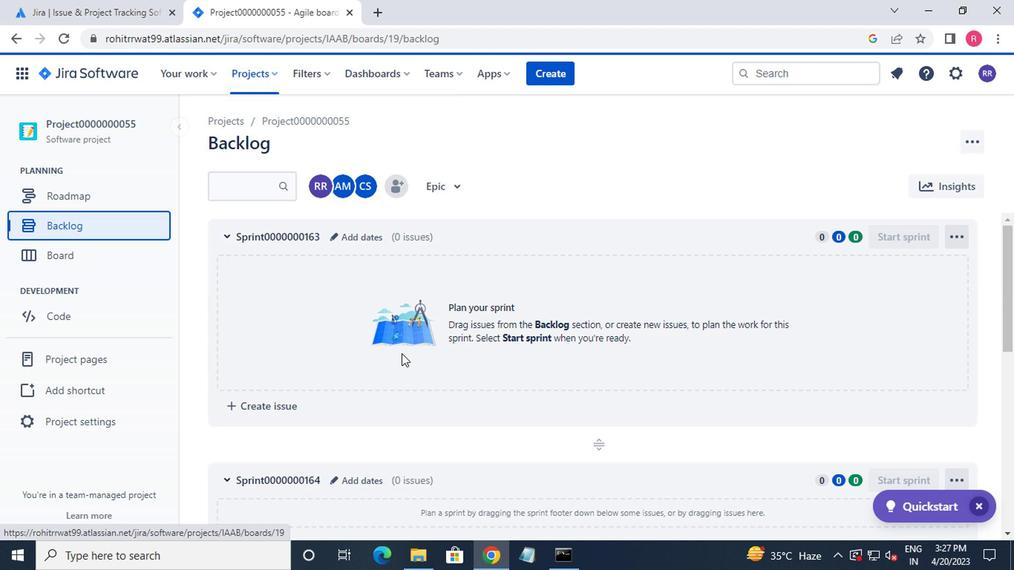 
Action: Mouse scrolled (470, 381) with delta (0, -1)
Screenshot: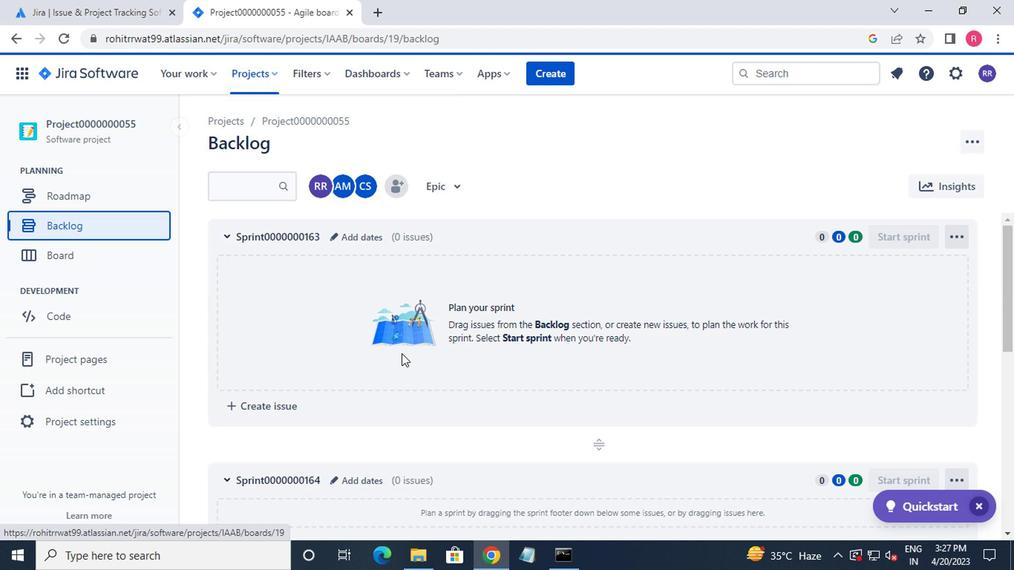 
Action: Mouse moved to (478, 385)
Screenshot: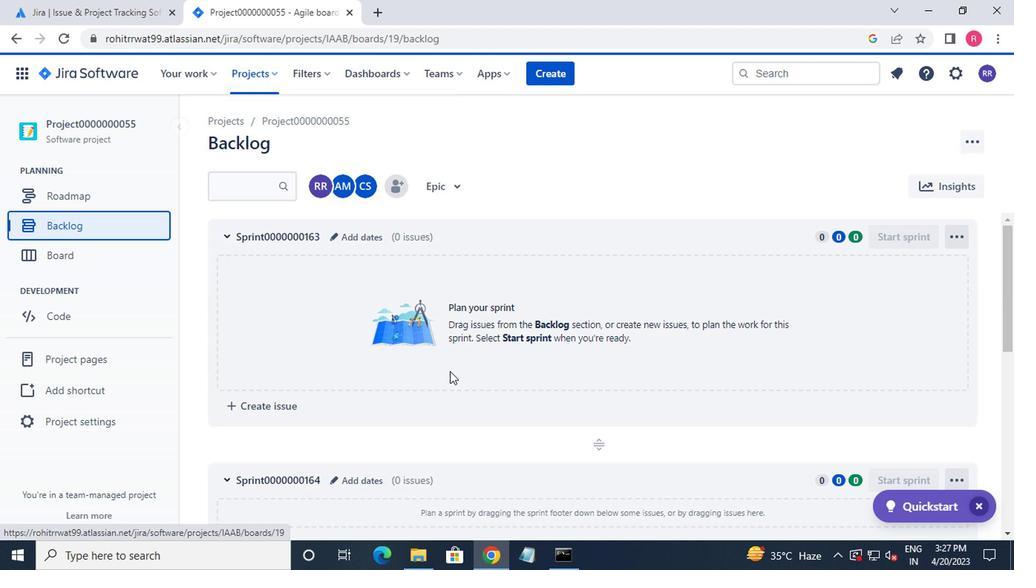 
Action: Mouse scrolled (478, 385) with delta (0, 0)
Screenshot: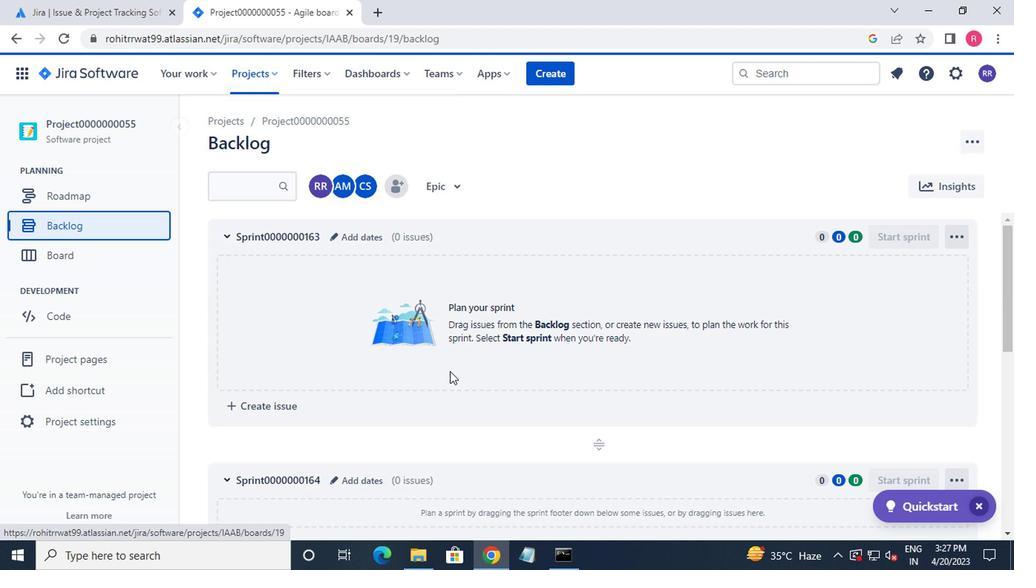 
Action: Mouse moved to (489, 397)
Screenshot: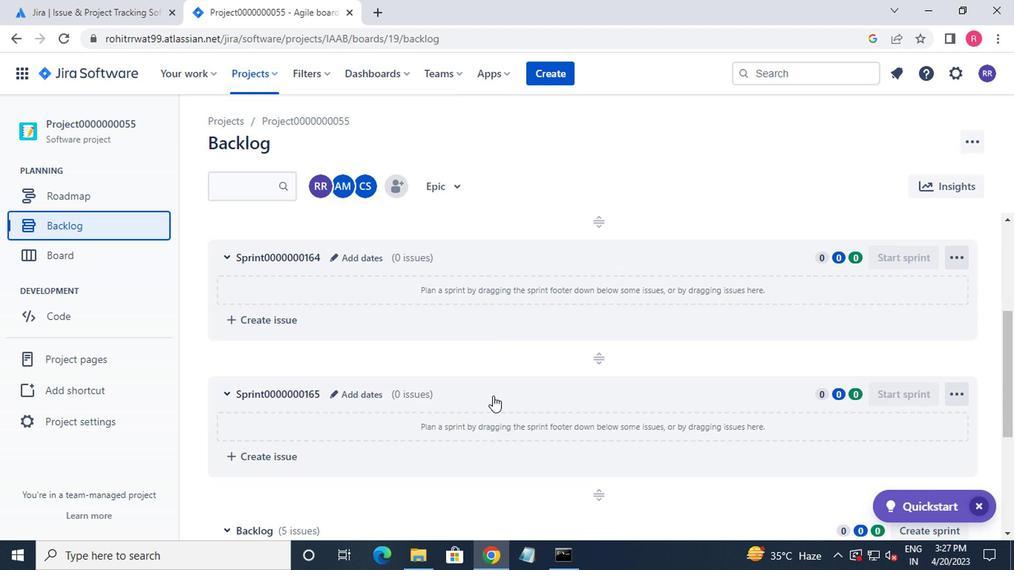 
Action: Mouse scrolled (489, 396) with delta (0, -1)
Screenshot: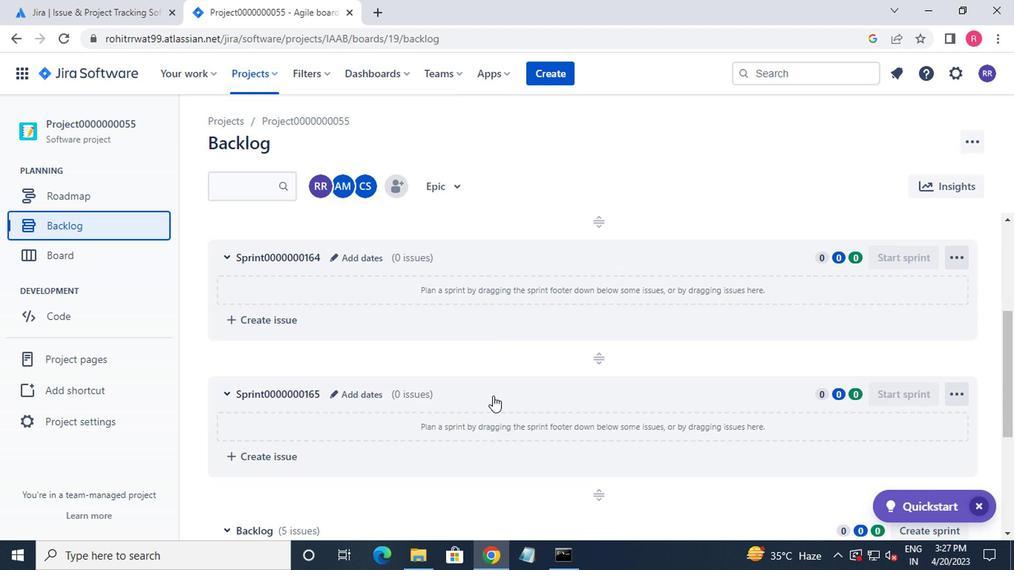 
Action: Mouse moved to (490, 403)
Screenshot: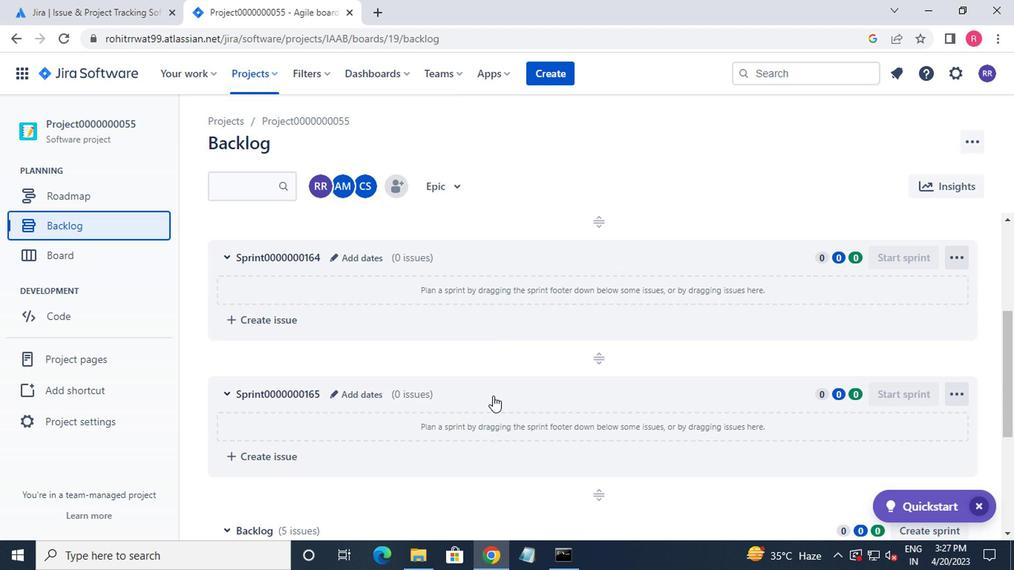 
Action: Mouse scrolled (490, 402) with delta (0, 0)
Screenshot: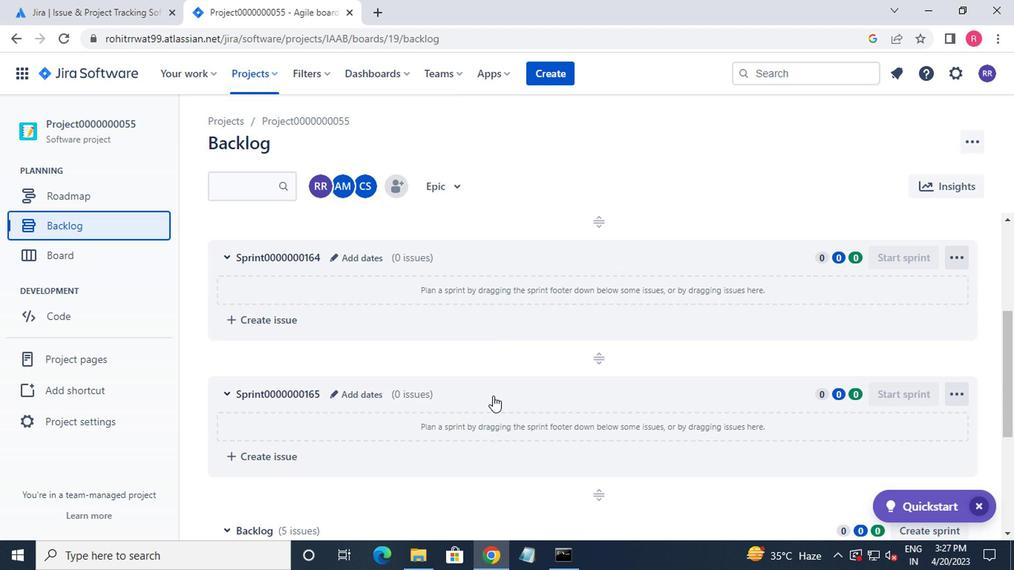 
Action: Mouse moved to (490, 405)
Screenshot: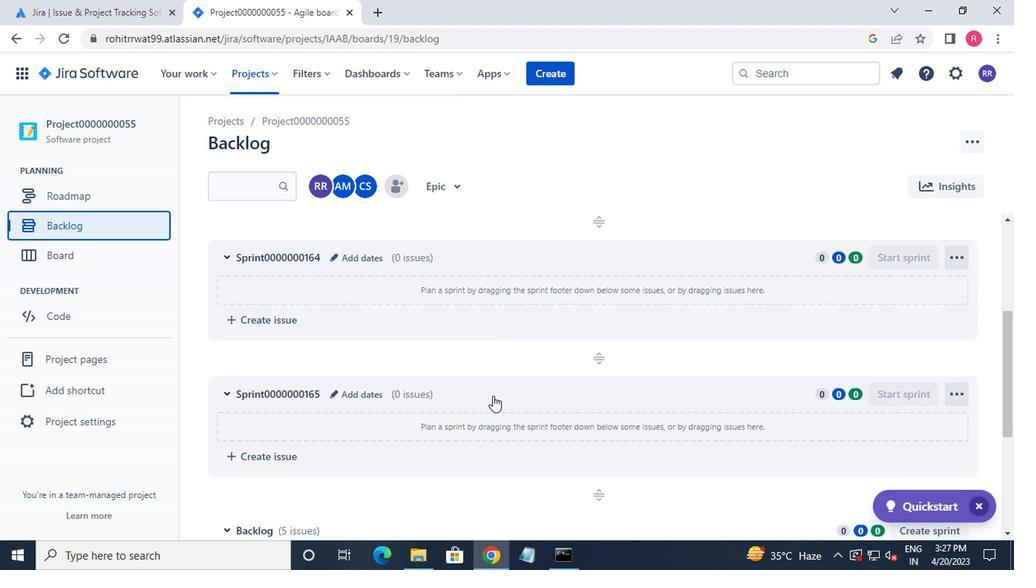 
Action: Mouse scrolled (490, 404) with delta (0, -1)
Screenshot: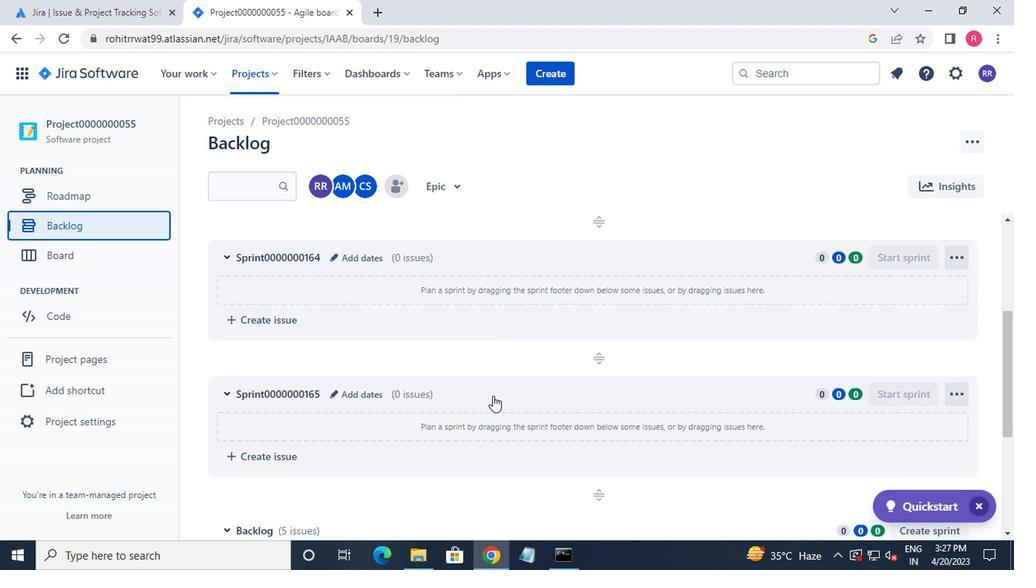 
Action: Mouse moved to (490, 405)
Screenshot: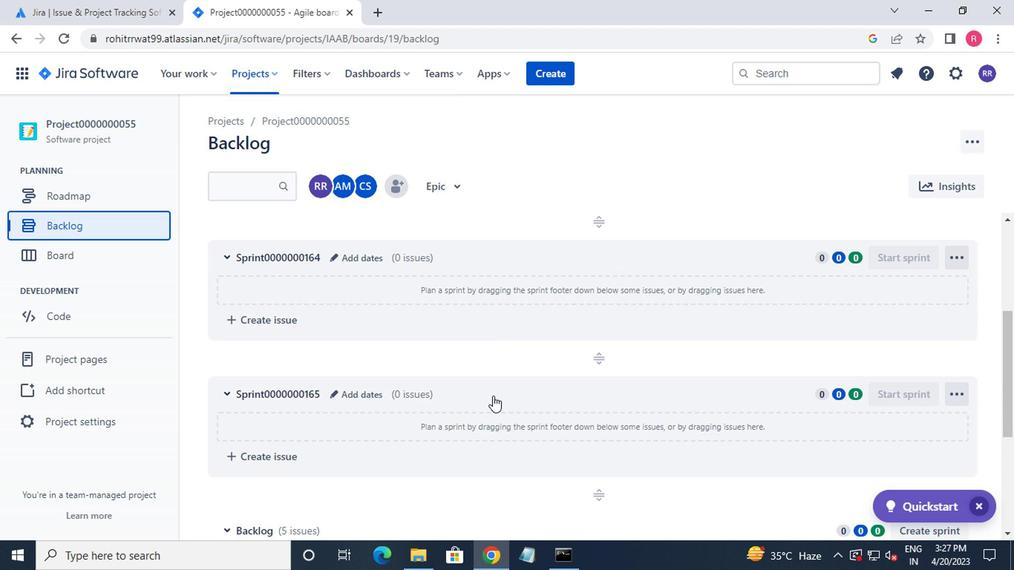 
Action: Mouse scrolled (490, 405) with delta (0, 0)
Screenshot: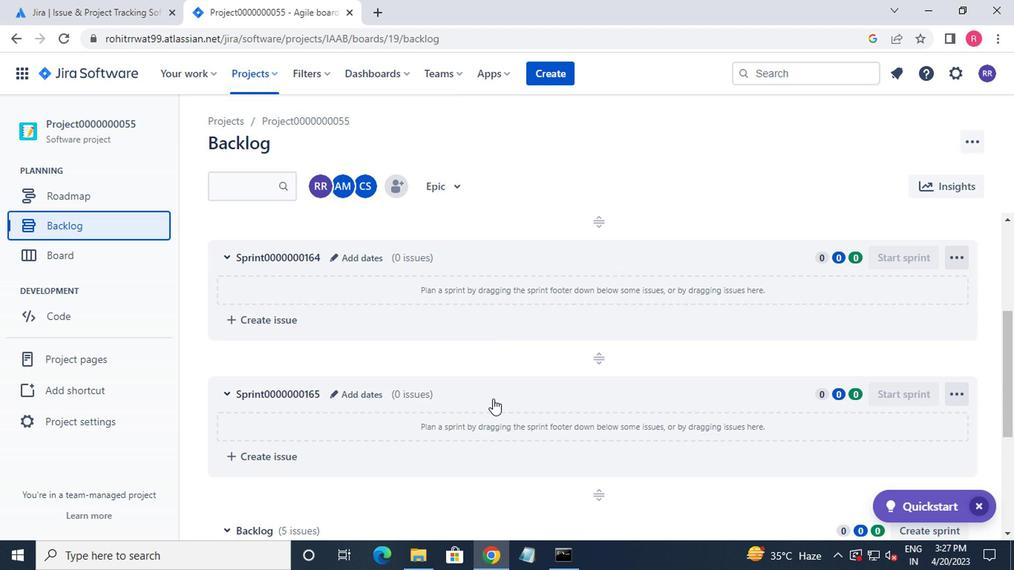 
Action: Mouse moved to (491, 404)
Screenshot: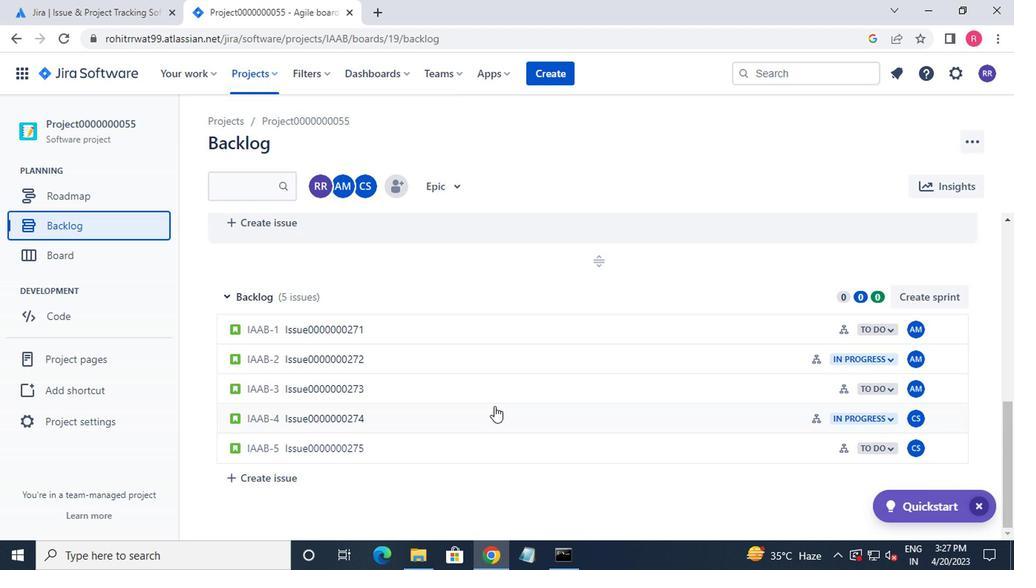 
Action: Mouse scrolled (491, 405) with delta (0, 1)
Screenshot: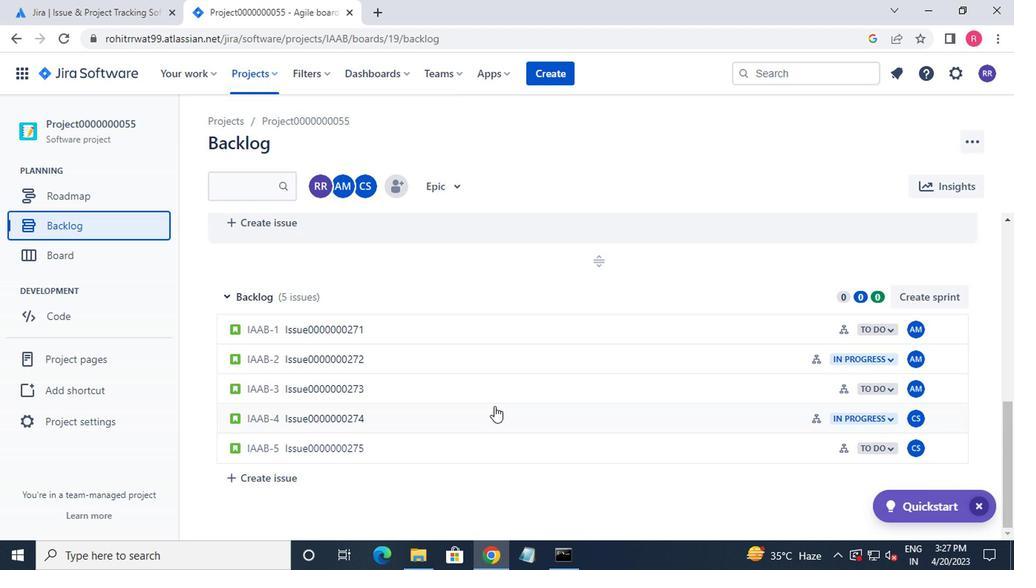 
Action: Mouse scrolled (491, 405) with delta (0, 1)
Screenshot: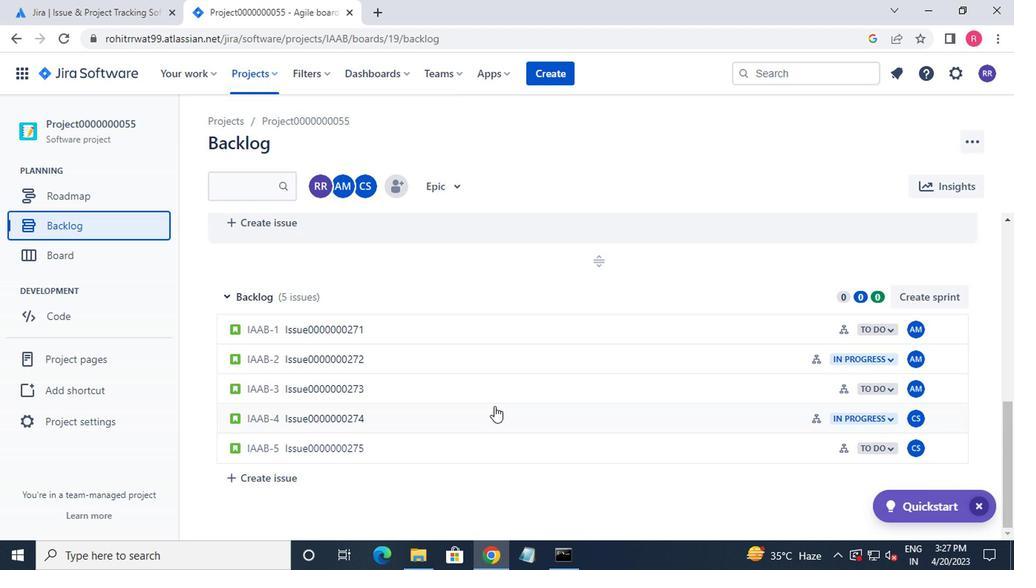 
Action: Mouse scrolled (491, 405) with delta (0, 1)
Screenshot: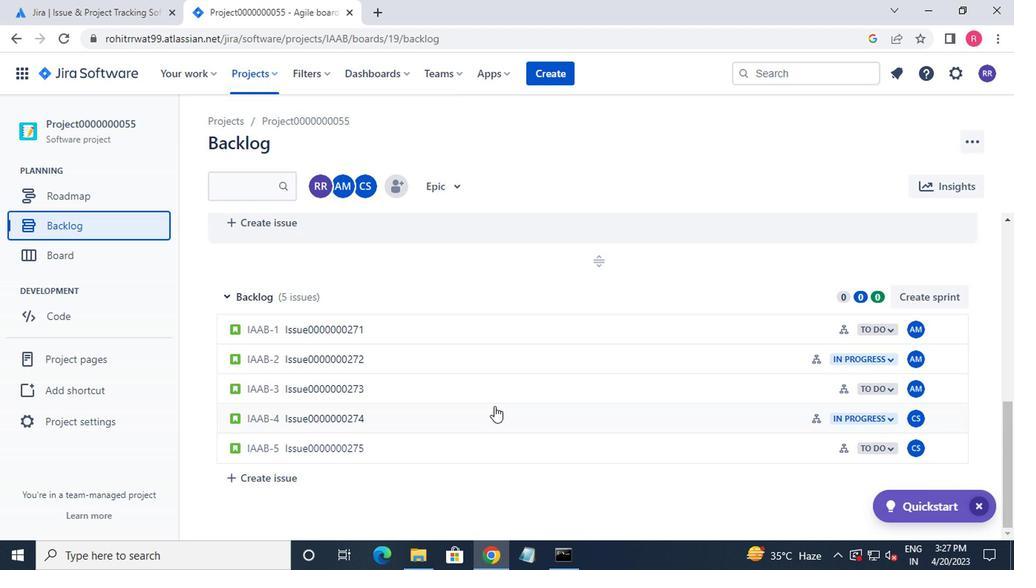 
Action: Mouse moved to (491, 403)
Screenshot: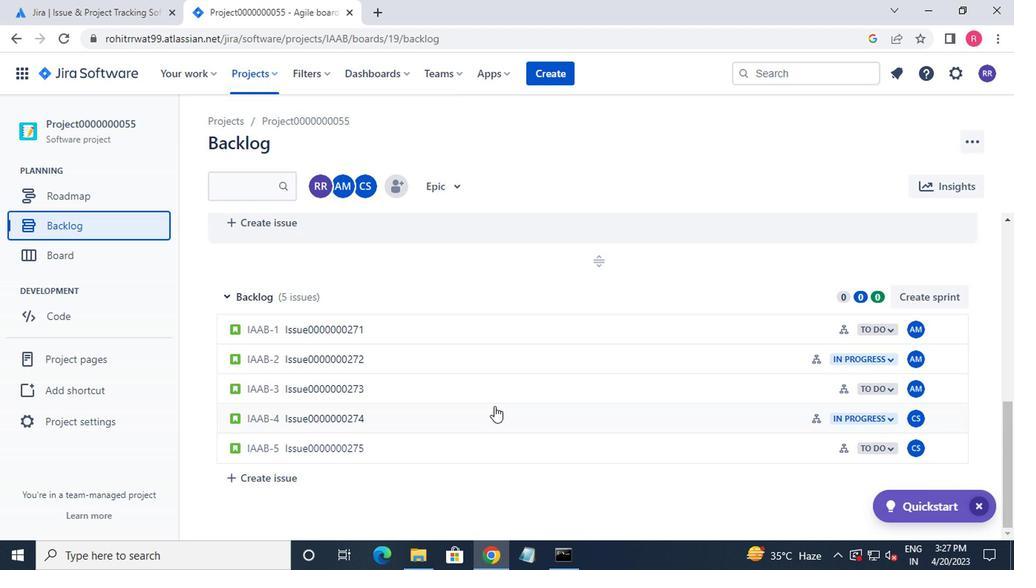 
Action: Mouse scrolled (491, 404) with delta (0, 0)
Screenshot: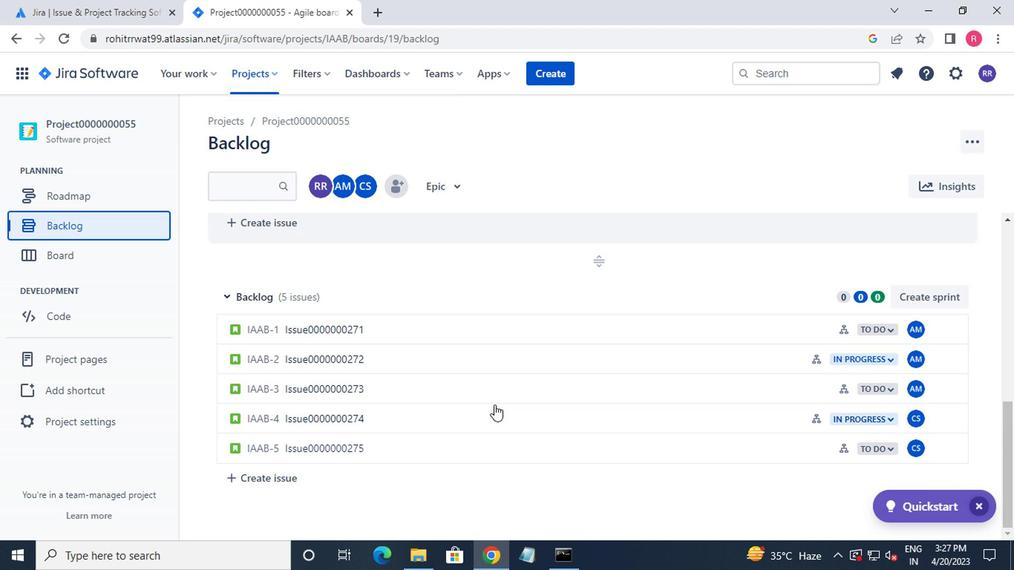 
Action: Mouse moved to (491, 402)
Screenshot: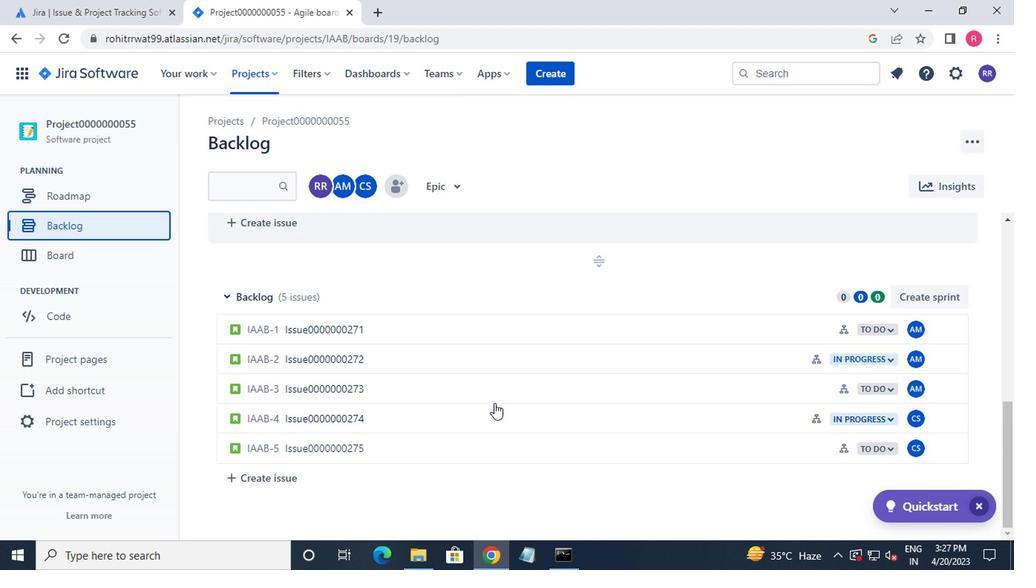 
Action: Mouse scrolled (491, 403) with delta (0, 0)
Screenshot: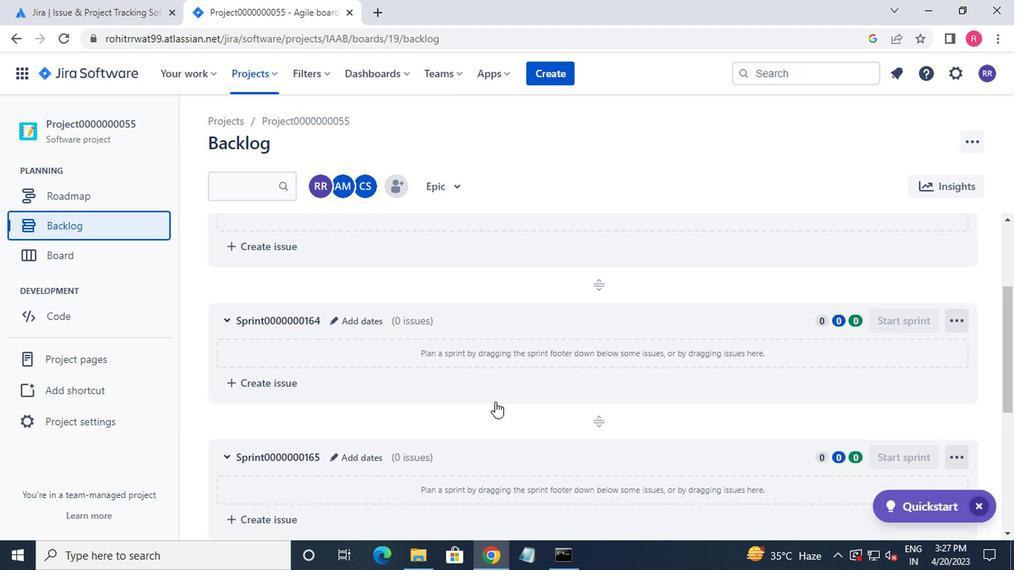 
Action: Mouse scrolled (491, 403) with delta (0, 0)
Screenshot: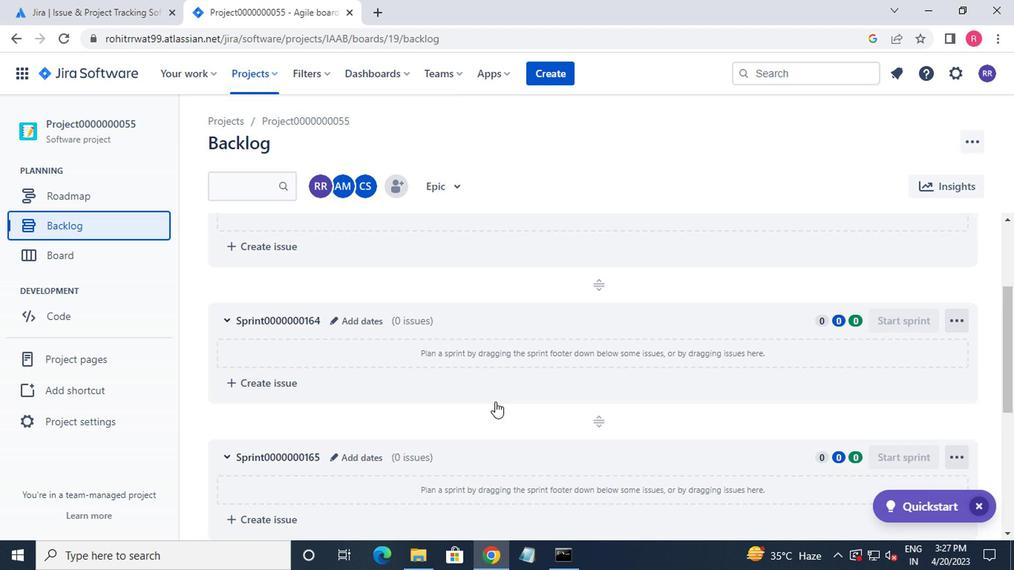 
Action: Mouse scrolled (491, 403) with delta (0, 0)
Screenshot: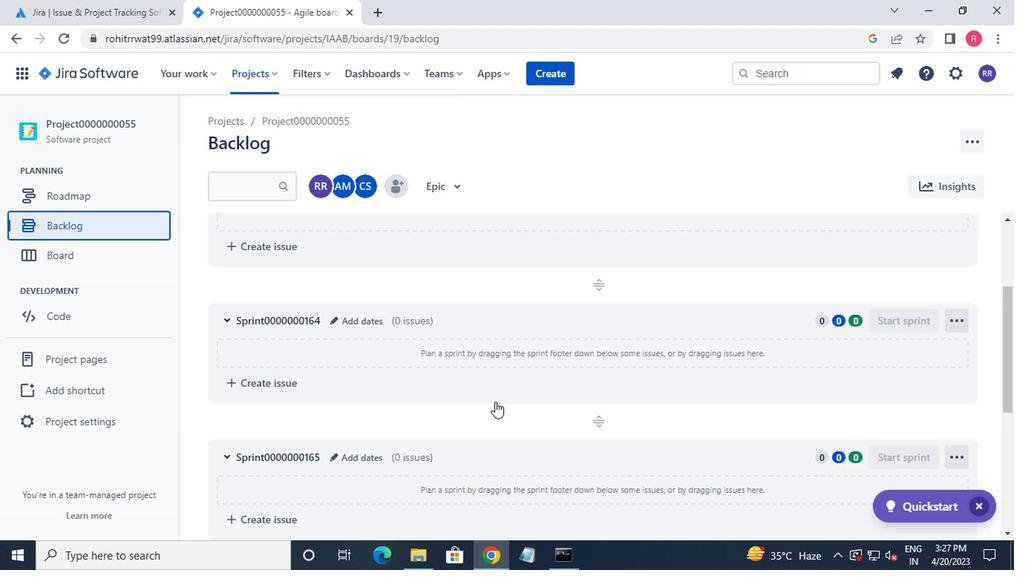 
Action: Mouse moved to (529, 425)
Screenshot: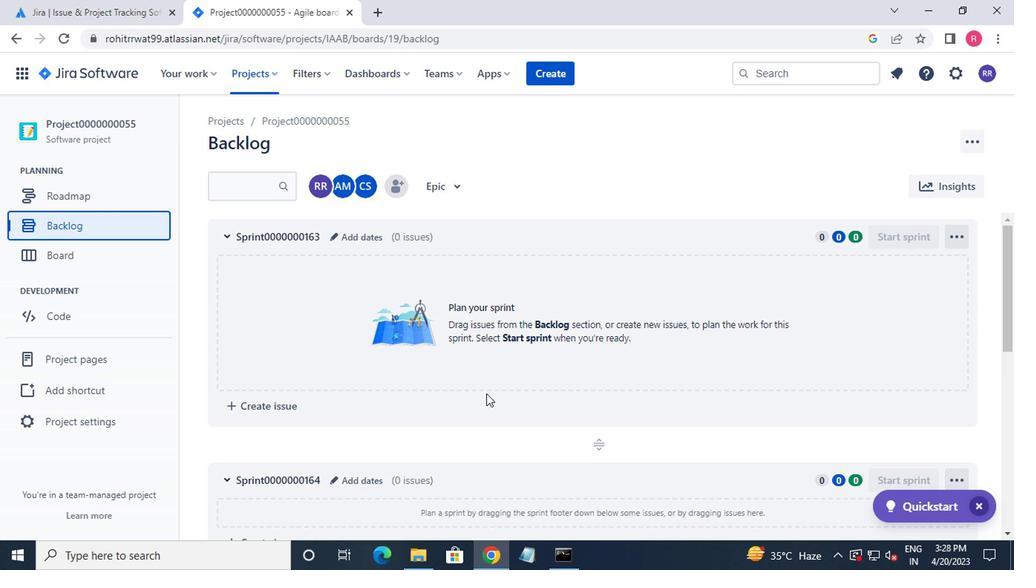 
Action: Mouse scrolled (529, 424) with delta (0, -1)
Screenshot: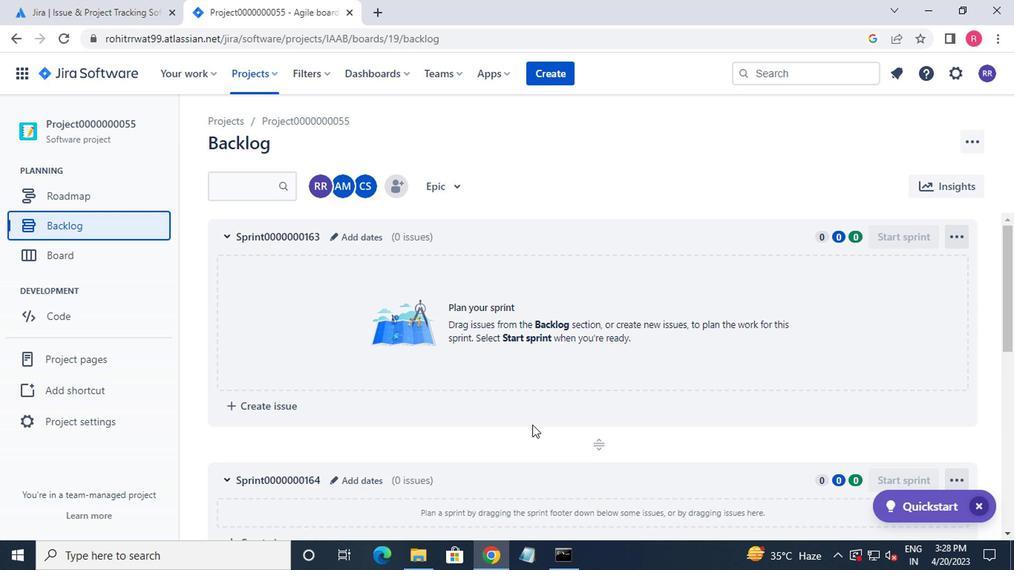 
Action: Mouse scrolled (529, 424) with delta (0, -1)
Screenshot: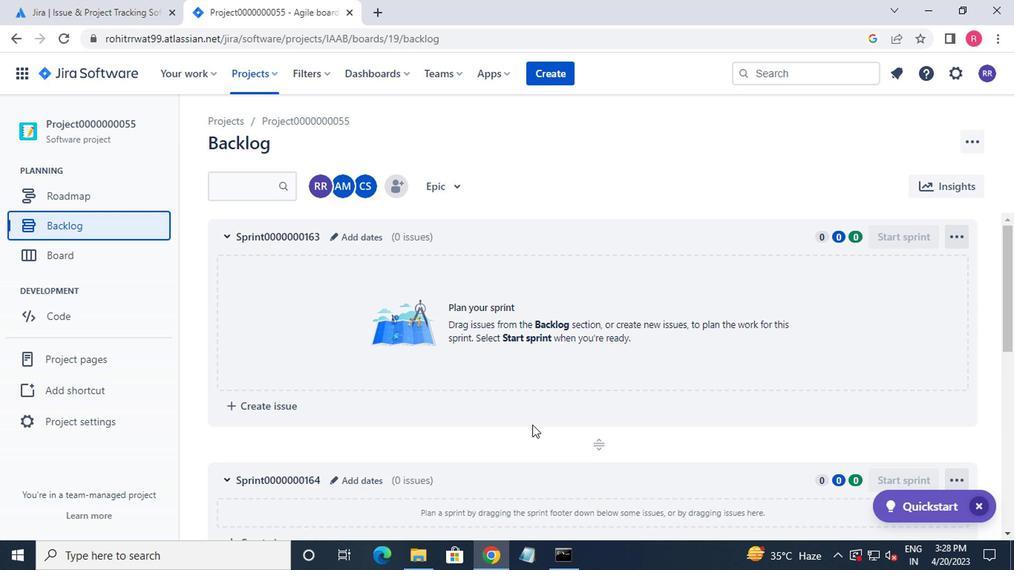 
Action: Mouse scrolled (529, 424) with delta (0, -1)
Screenshot: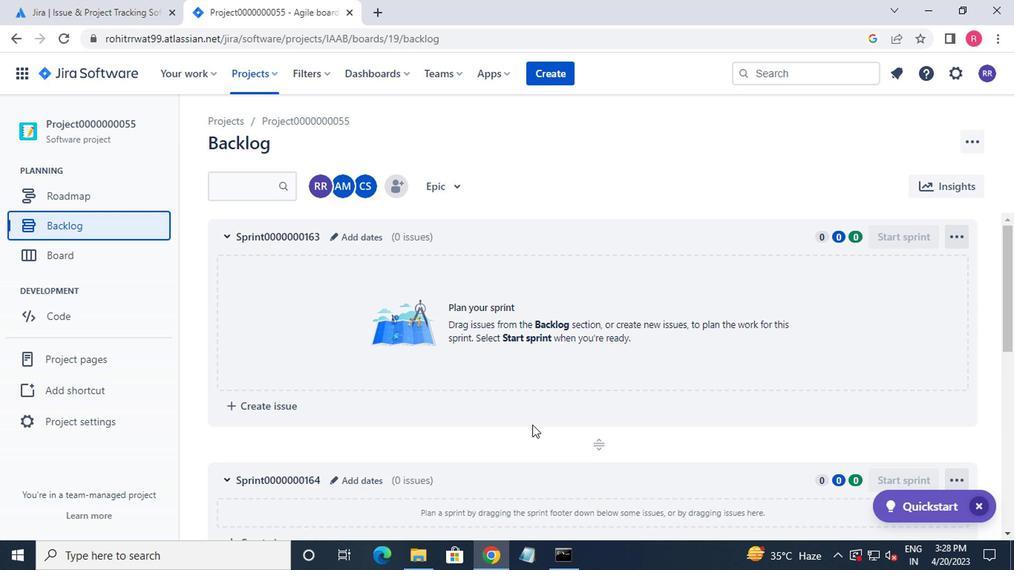 
Action: Mouse scrolled (529, 424) with delta (0, -1)
Screenshot: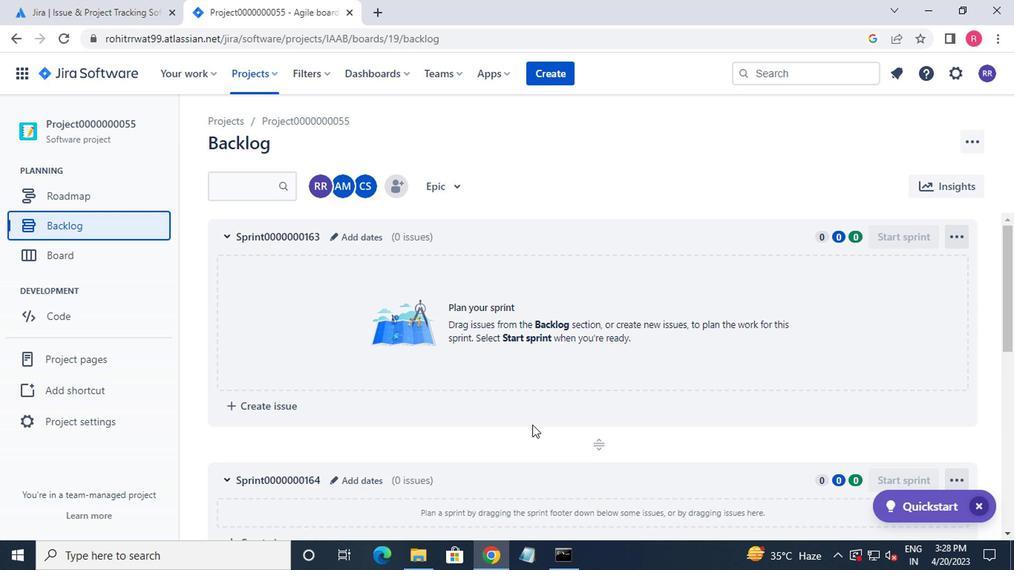 
Action: Mouse moved to (569, 429)
Screenshot: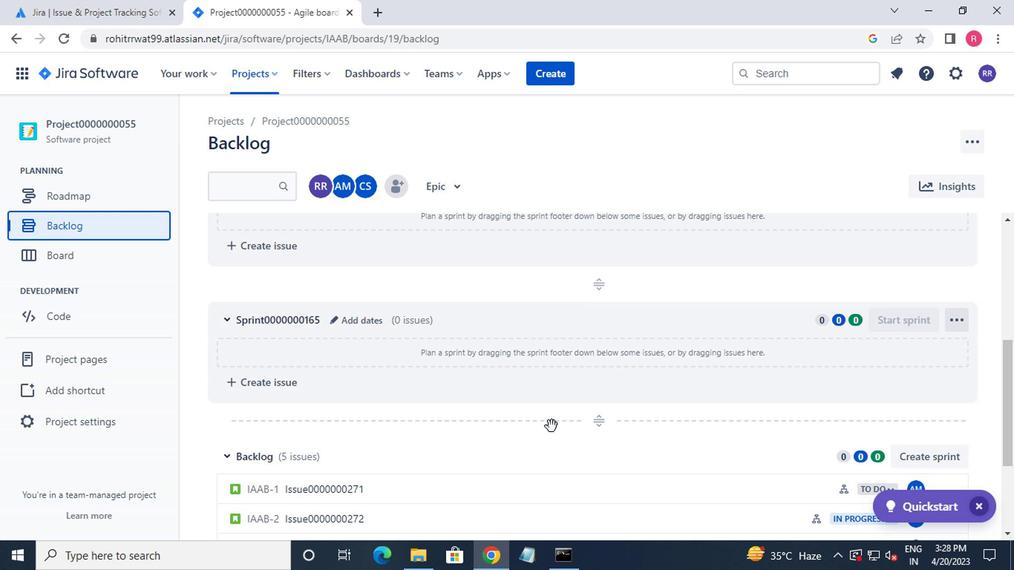 
Action: Mouse scrolled (569, 428) with delta (0, -1)
Screenshot: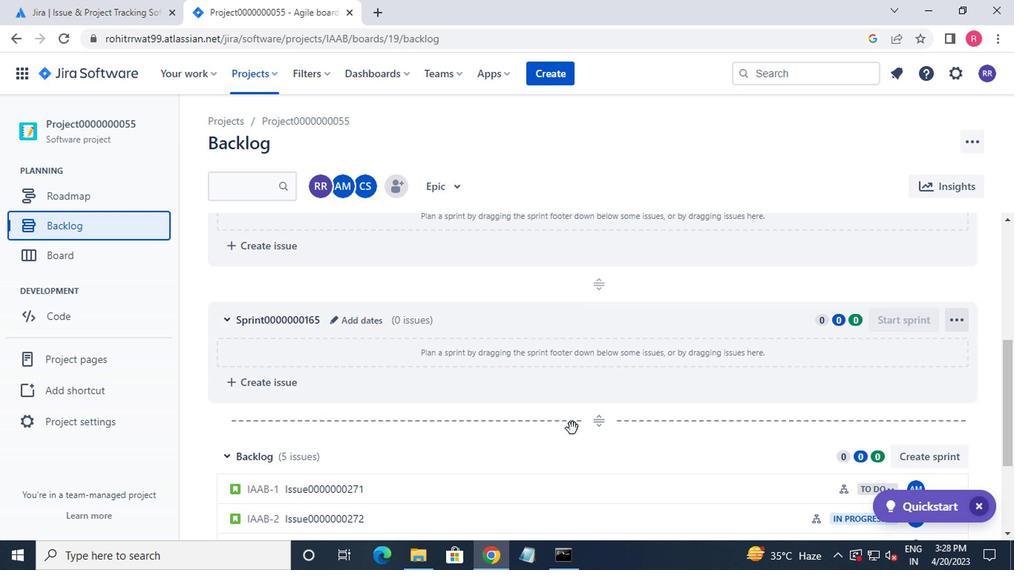 
Action: Mouse moved to (943, 417)
Screenshot: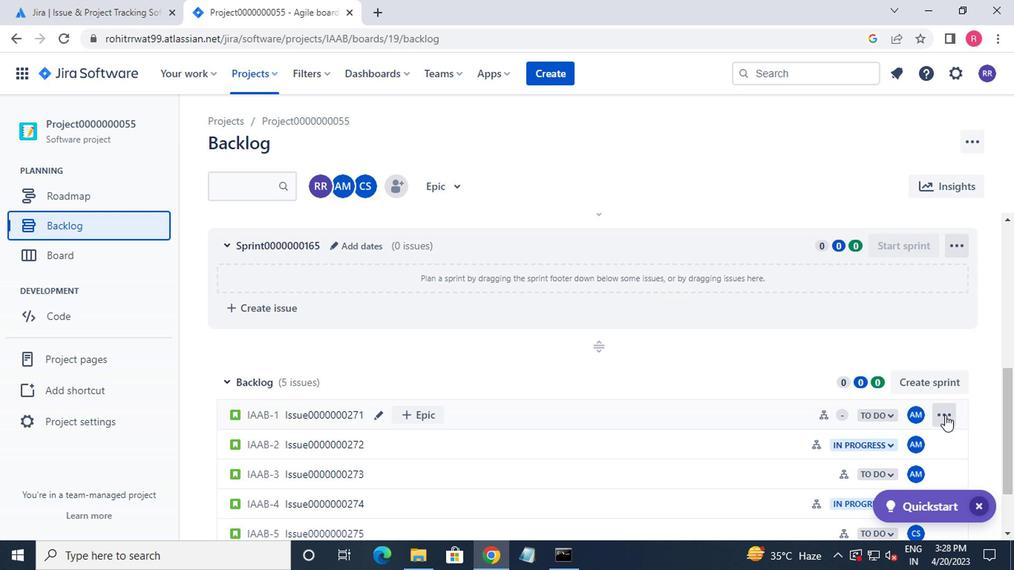 
Action: Mouse pressed left at (943, 417)
Screenshot: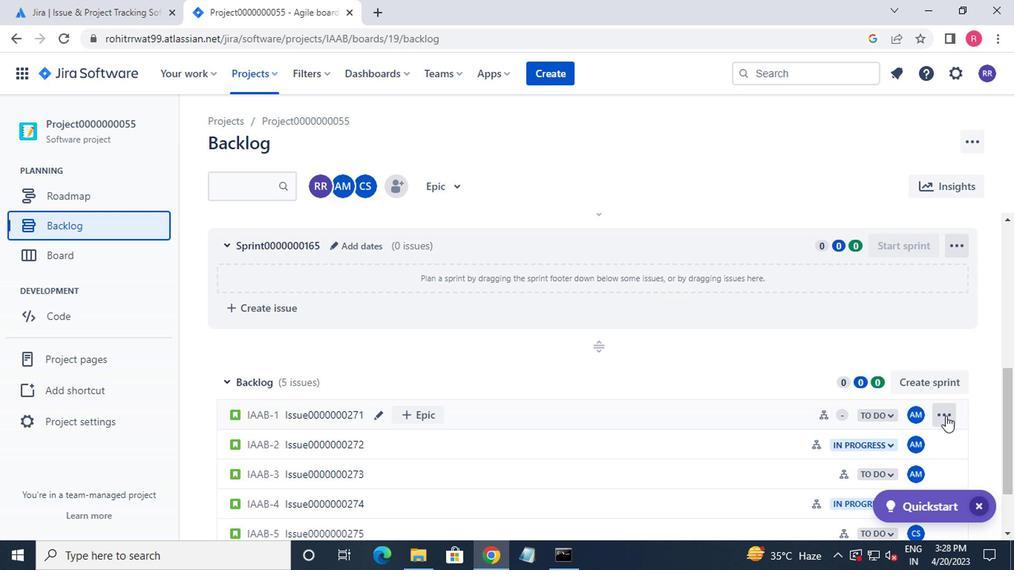
Action: Mouse moved to (911, 323)
Screenshot: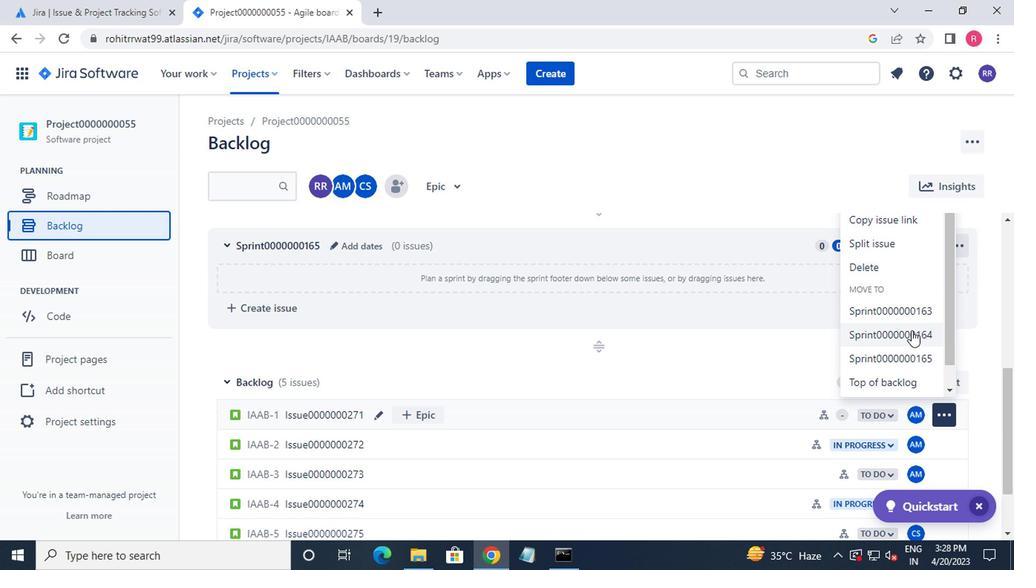 
Action: Mouse pressed left at (911, 323)
Screenshot: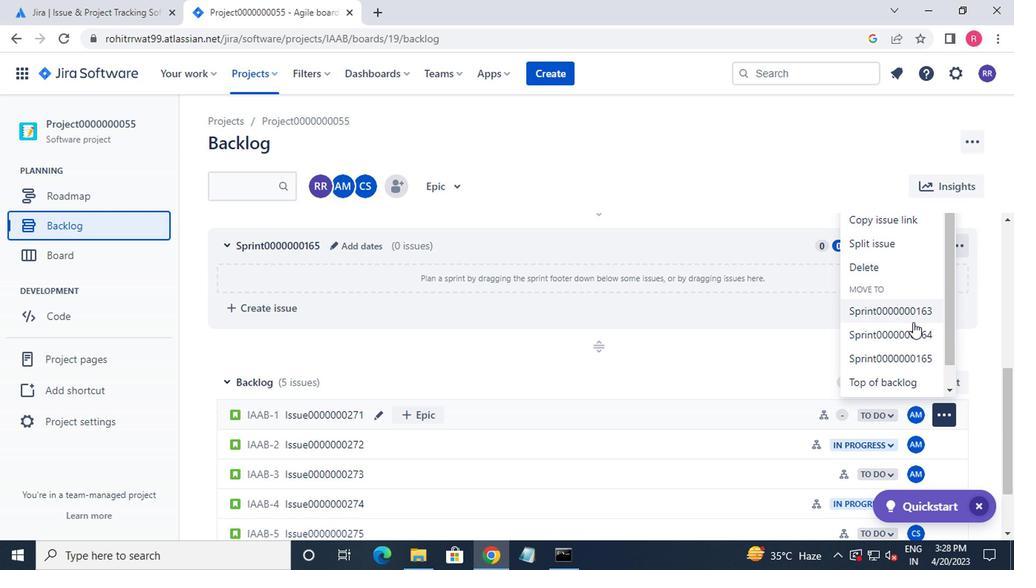 
Action: Mouse moved to (944, 414)
Screenshot: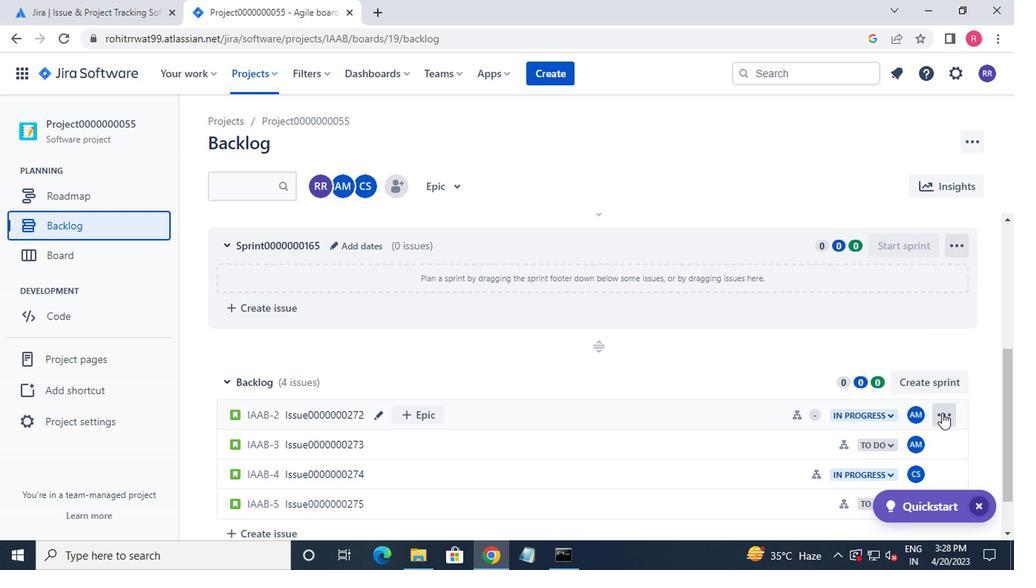 
Action: Mouse pressed left at (944, 414)
Screenshot: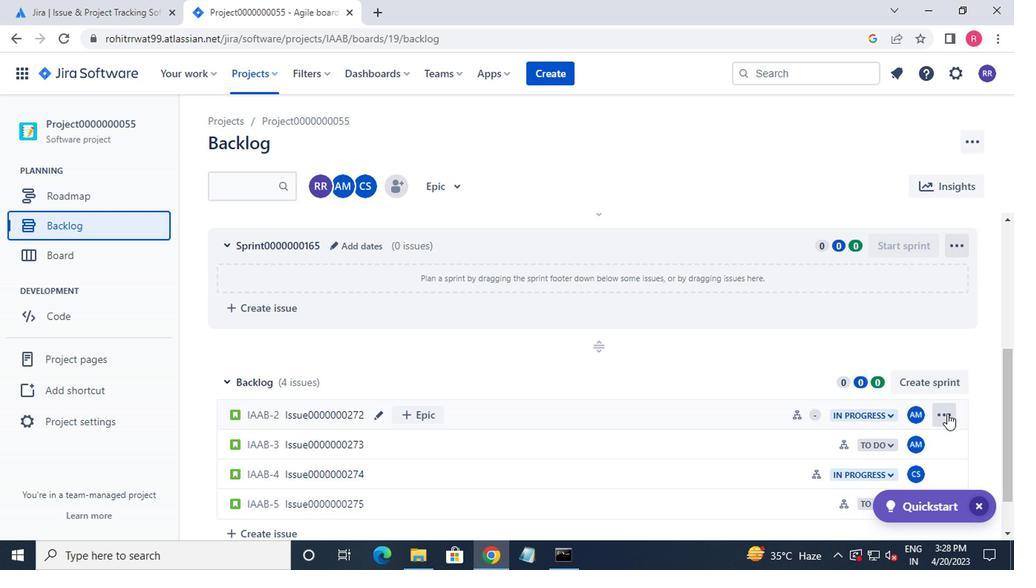
Action: Mouse moved to (896, 315)
Screenshot: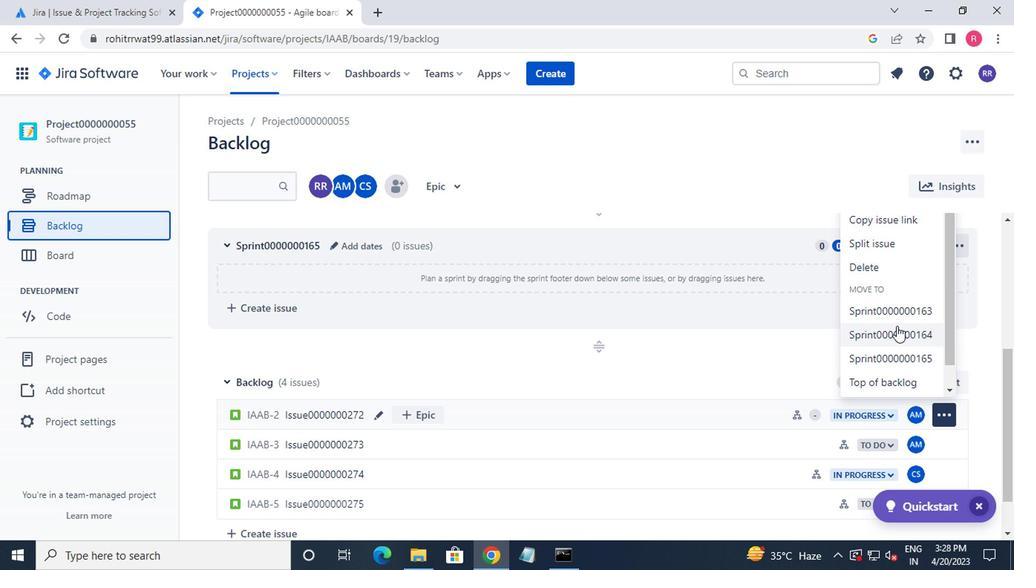
Action: Mouse pressed left at (896, 315)
Screenshot: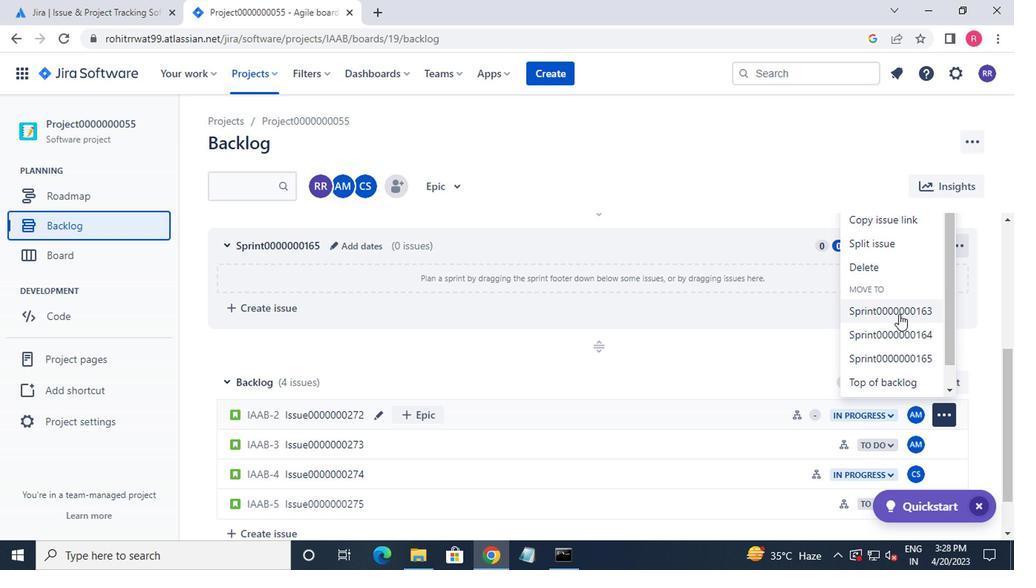 
Action: Mouse moved to (902, 431)
Screenshot: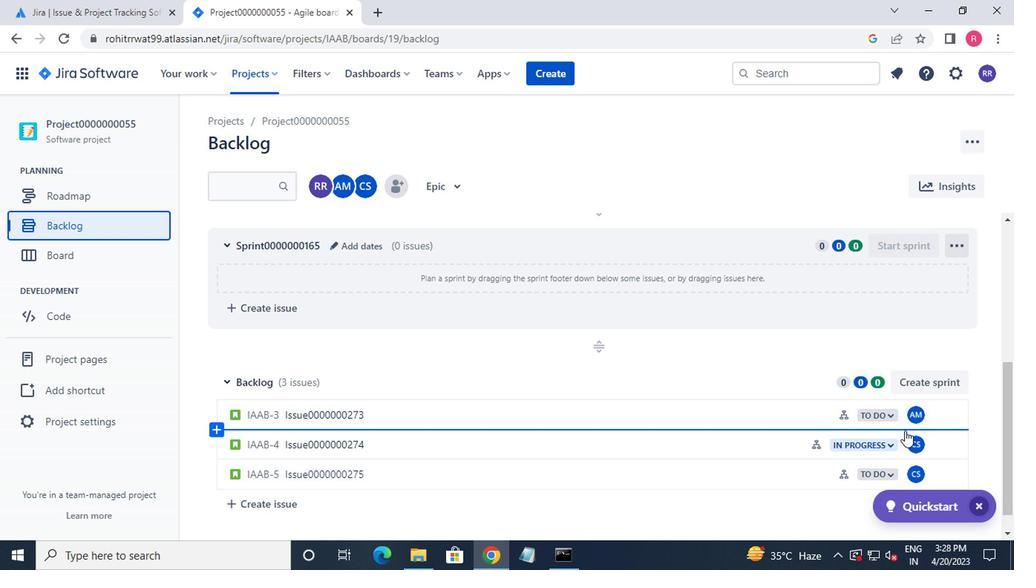 
Action: Mouse scrolled (902, 430) with delta (0, 0)
Screenshot: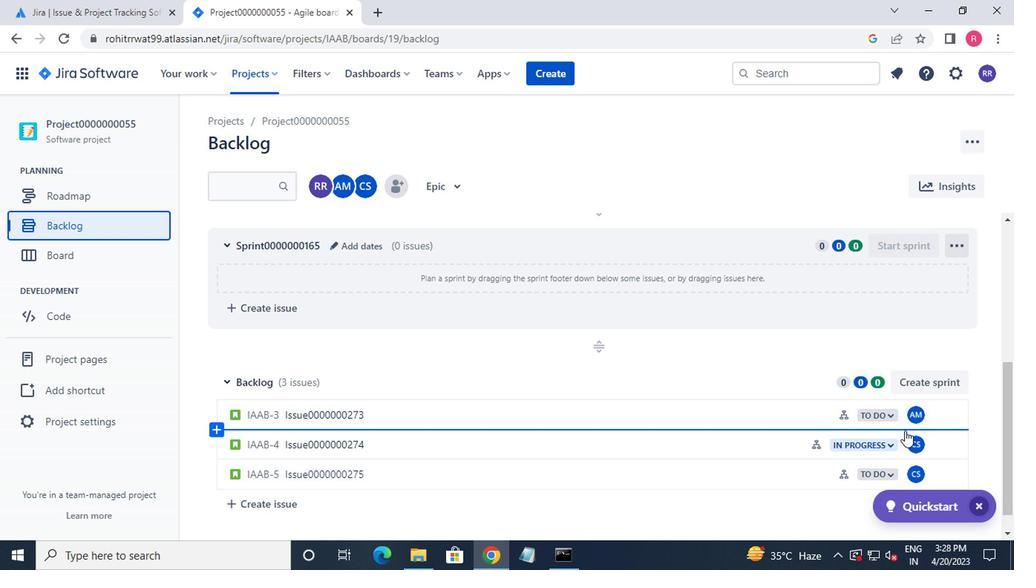 
Action: Mouse moved to (939, 396)
Screenshot: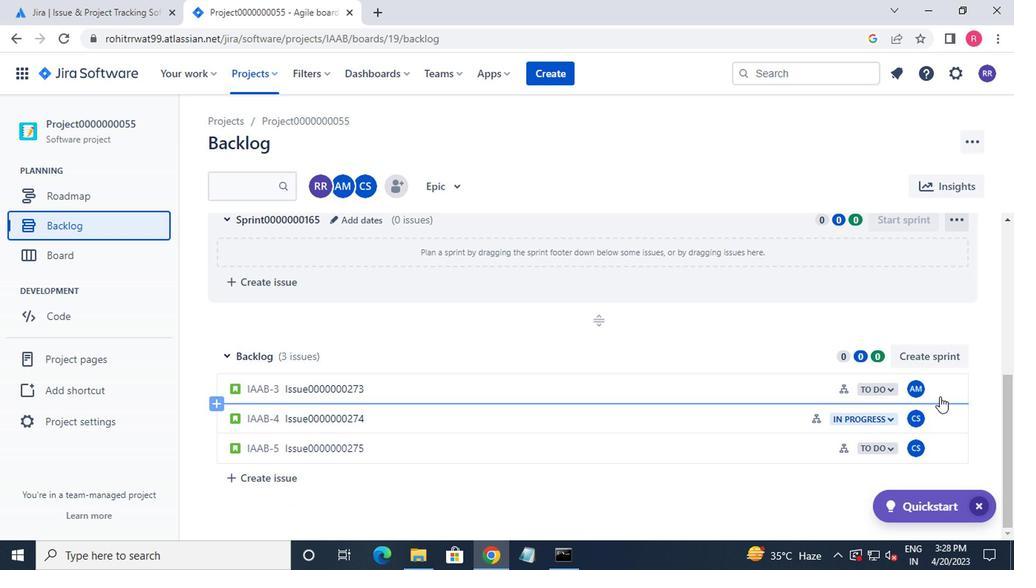 
Action: Mouse pressed left at (939, 396)
Screenshot: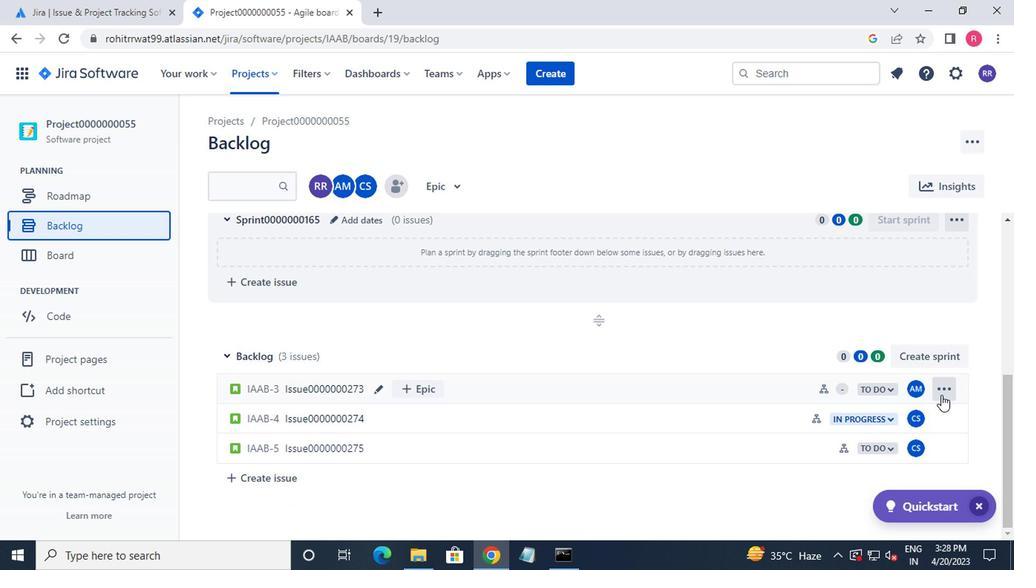 
Action: Mouse moved to (927, 314)
Screenshot: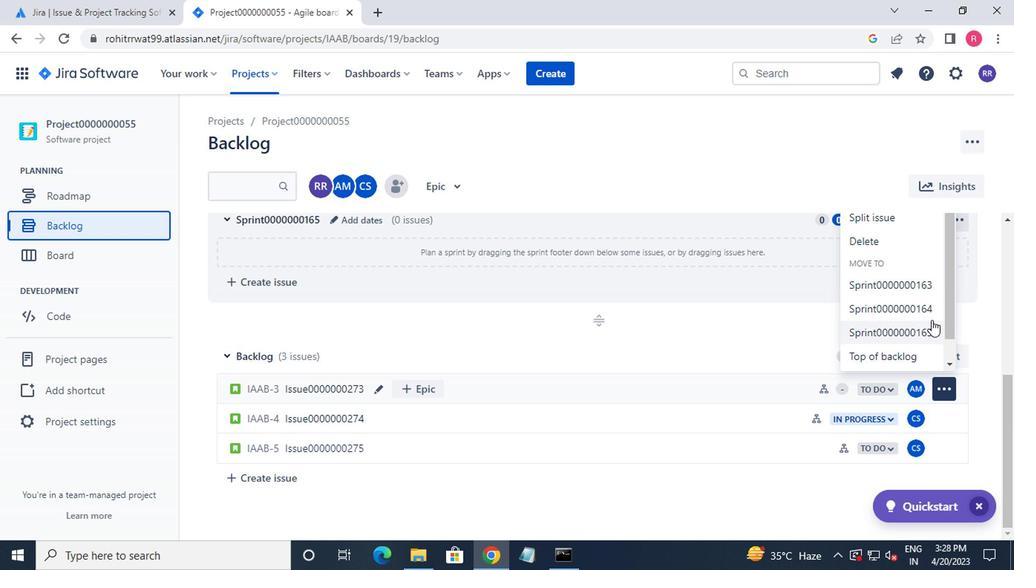 
Action: Mouse pressed left at (927, 314)
Screenshot: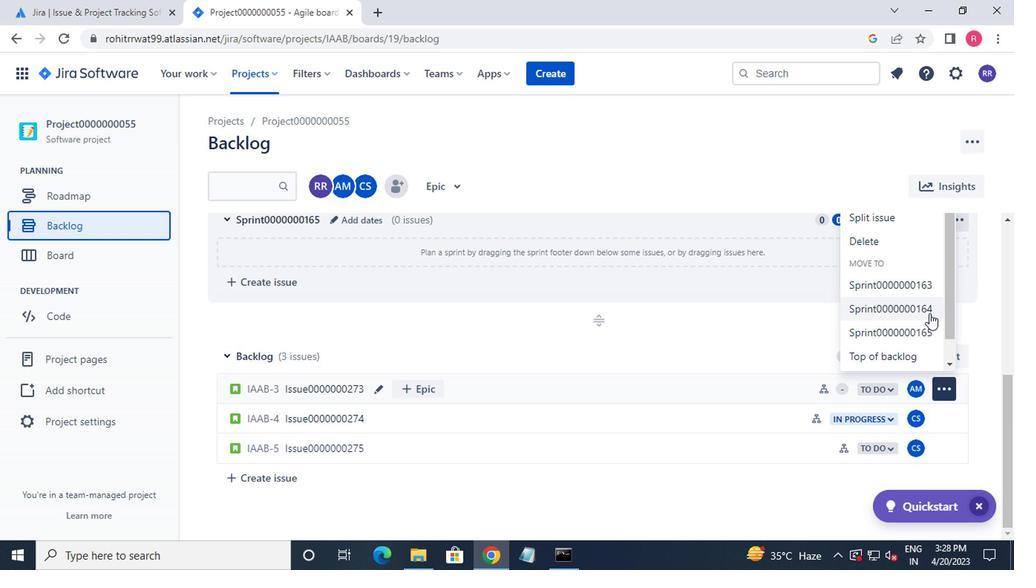 
